 Task: Find connections with filter location Sartrouville with filter topic #Productivitywith filter profile language French with filter current company Bentley Systems with filter school Careers for banglore youth with filter industry Operations Consulting with filter service category Marketing with filter keywords title Conservation Volunteer
Action: Mouse moved to (296, 201)
Screenshot: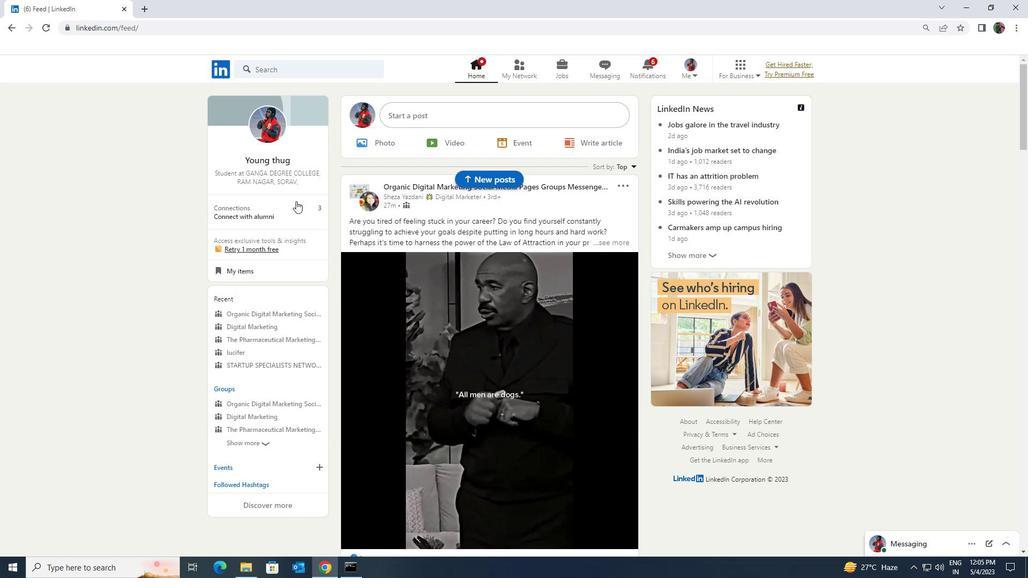 
Action: Mouse pressed left at (296, 201)
Screenshot: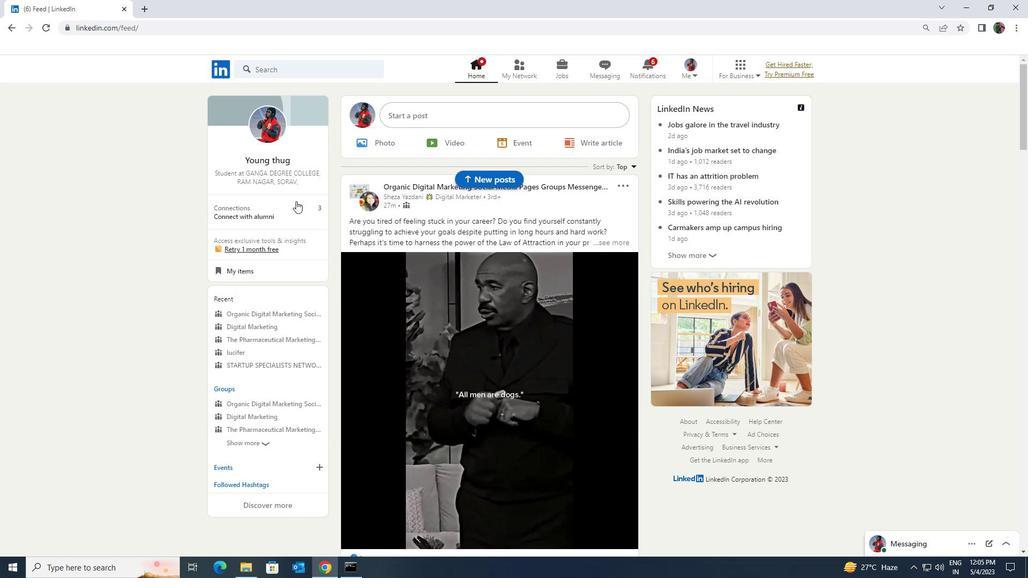 
Action: Mouse moved to (296, 131)
Screenshot: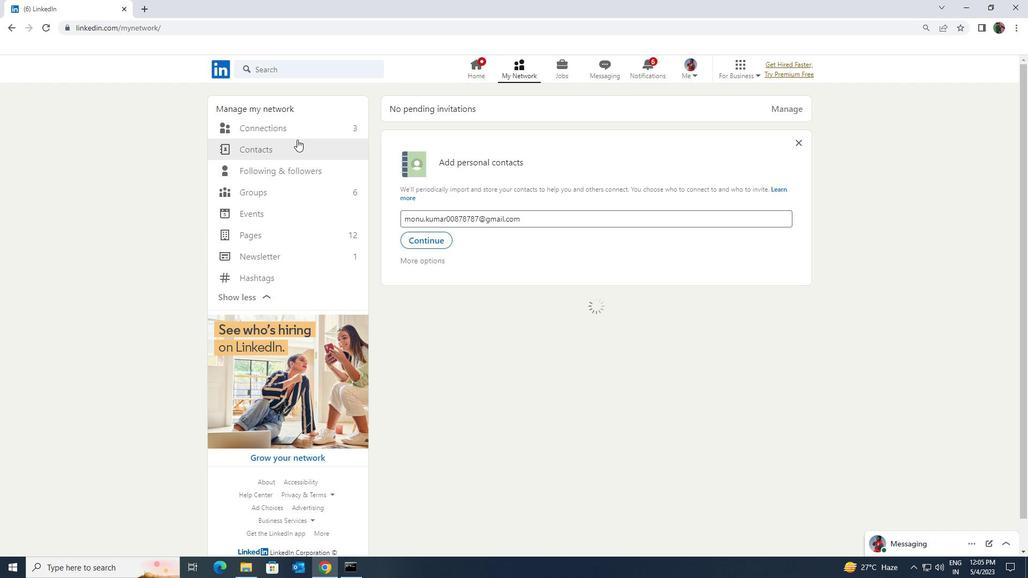 
Action: Mouse pressed left at (296, 131)
Screenshot: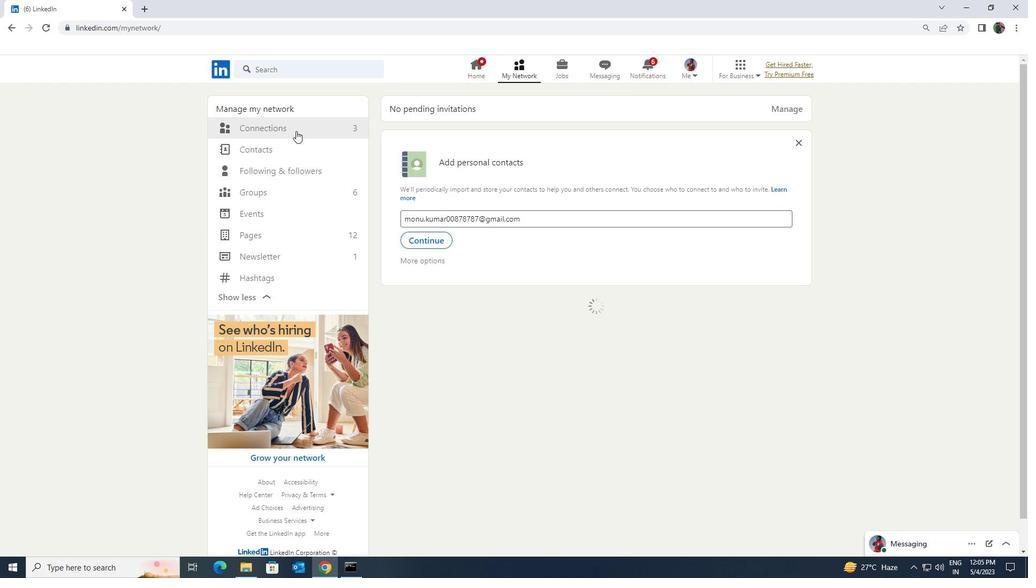 
Action: Mouse moved to (584, 131)
Screenshot: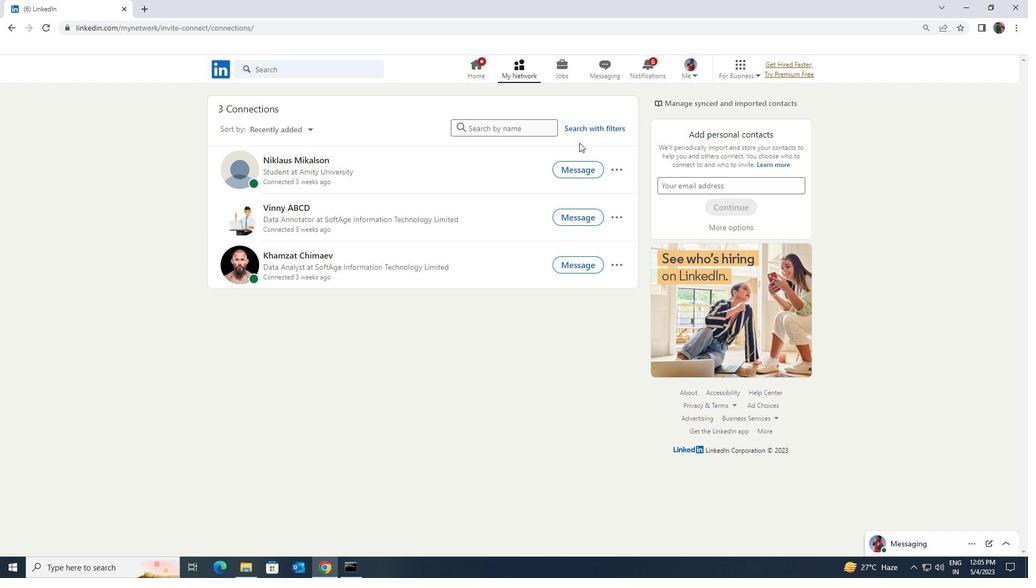 
Action: Mouse pressed left at (584, 131)
Screenshot: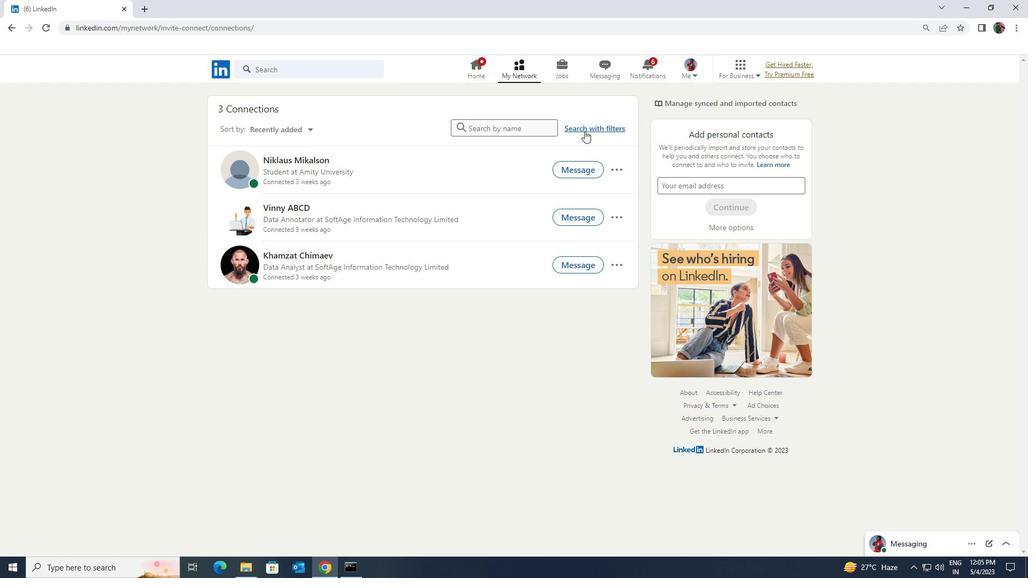 
Action: Mouse moved to (552, 100)
Screenshot: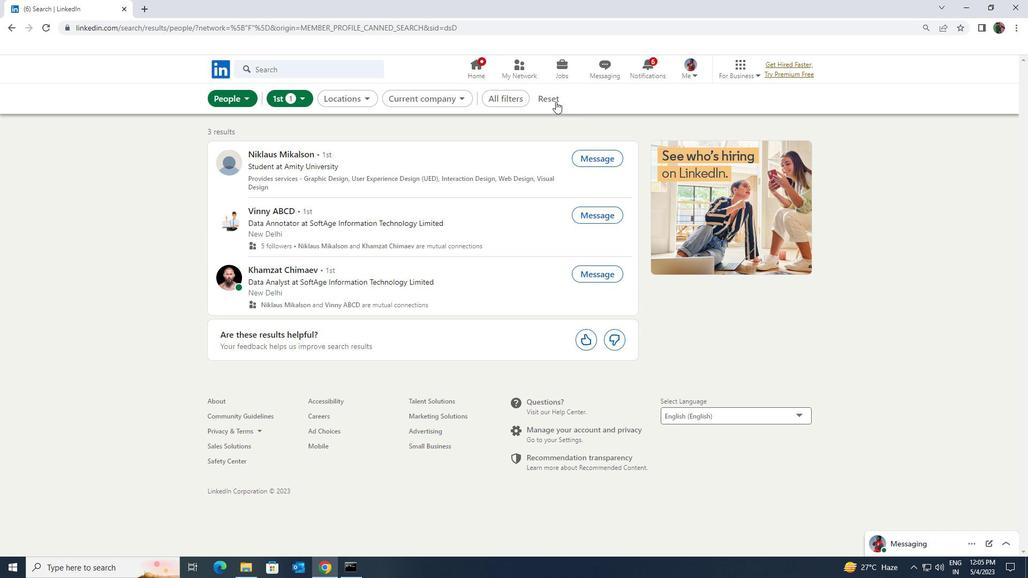 
Action: Mouse pressed left at (552, 100)
Screenshot: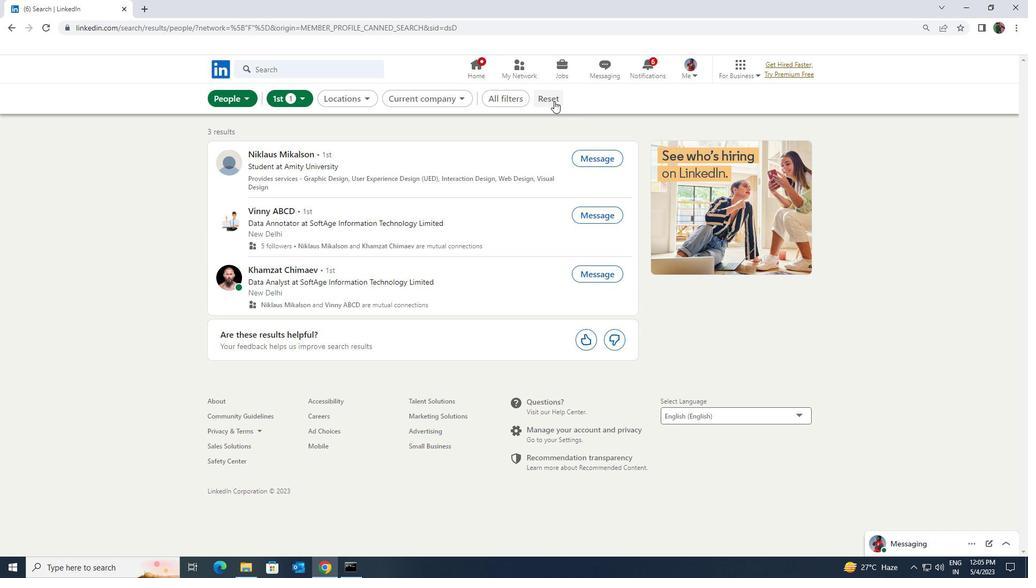 
Action: Mouse moved to (541, 99)
Screenshot: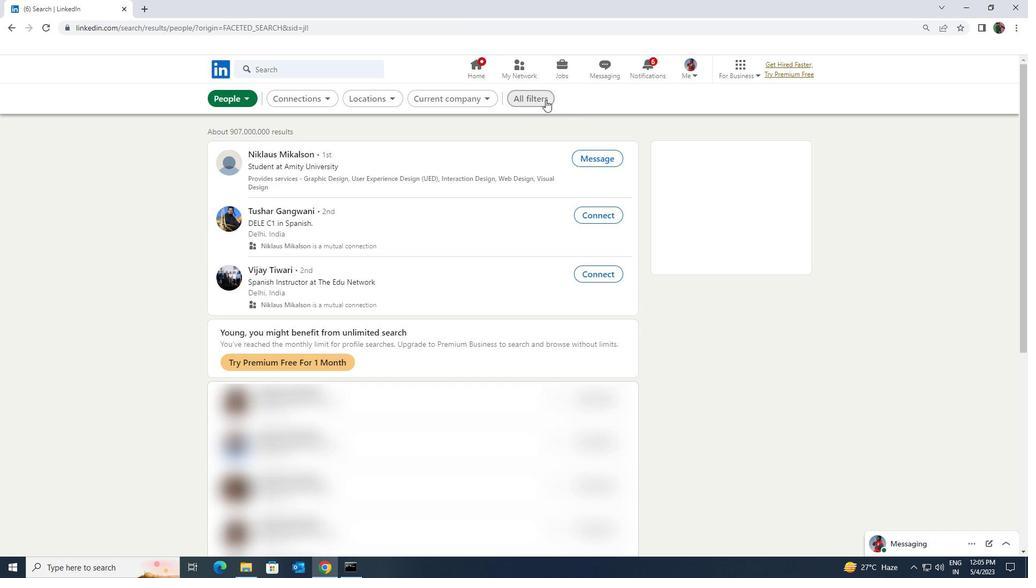 
Action: Mouse pressed left at (541, 99)
Screenshot: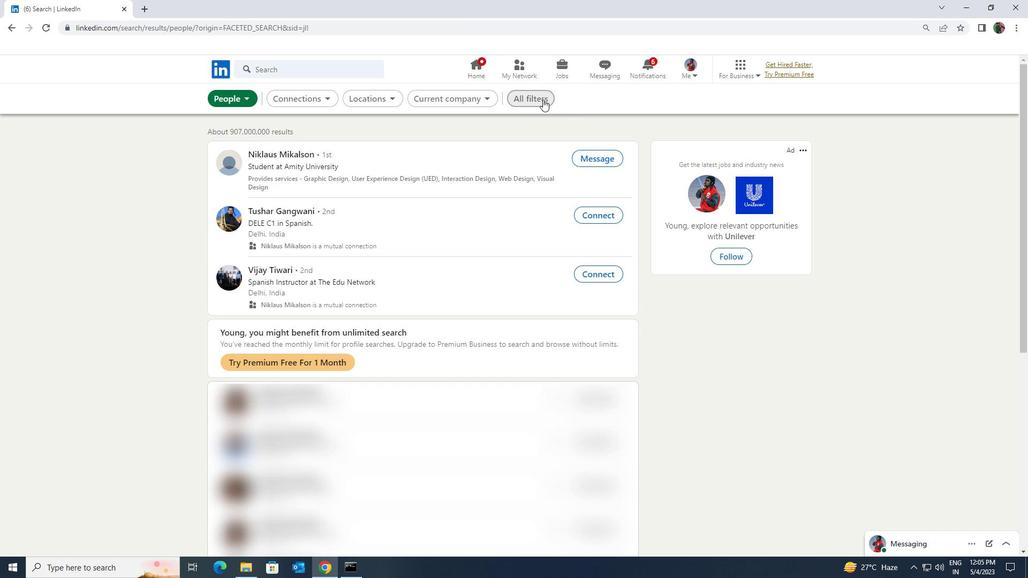 
Action: Mouse moved to (890, 423)
Screenshot: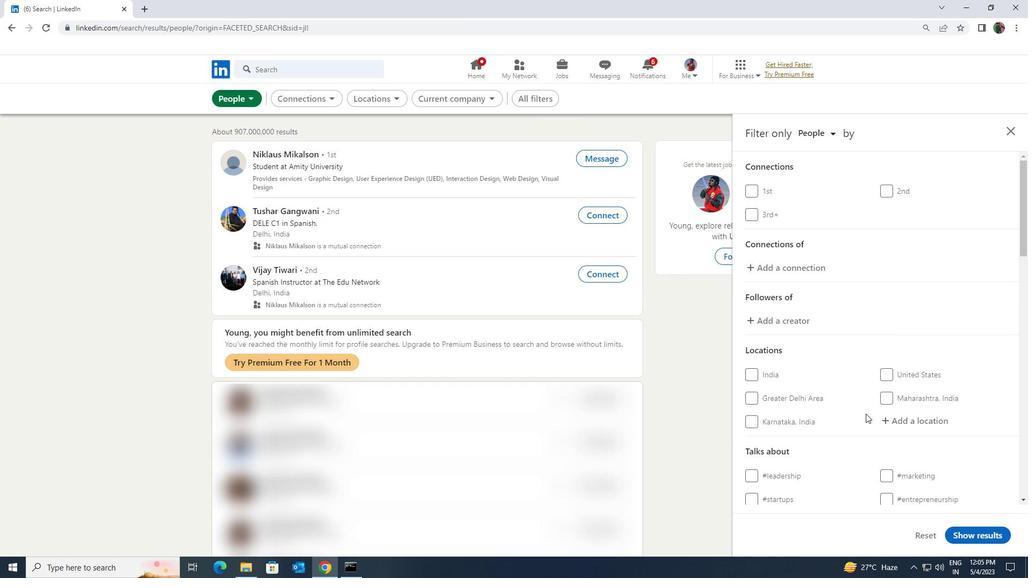 
Action: Mouse pressed left at (890, 423)
Screenshot: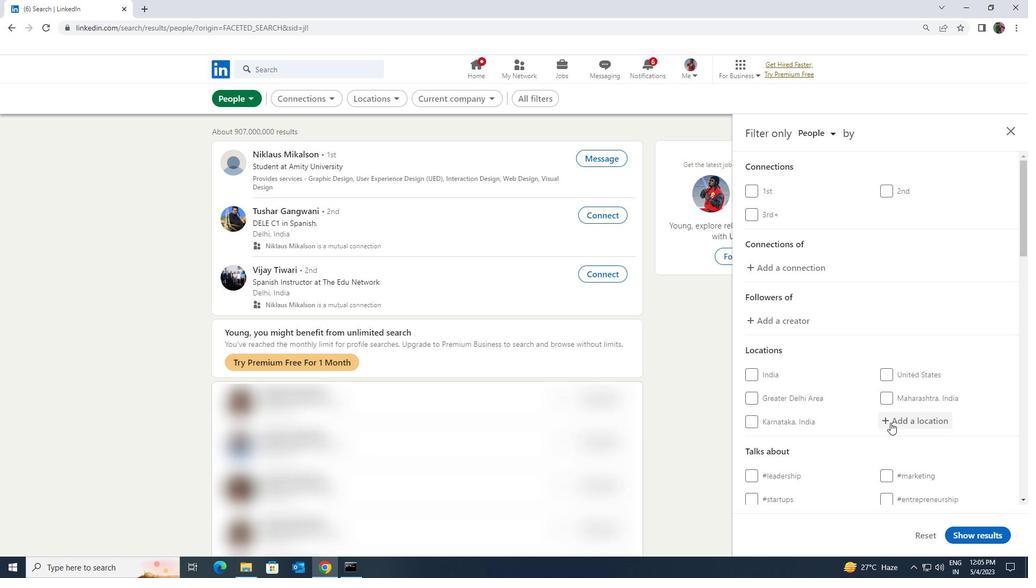 
Action: Key pressed <Key.shift>SARTO<Key.backspace>
Screenshot: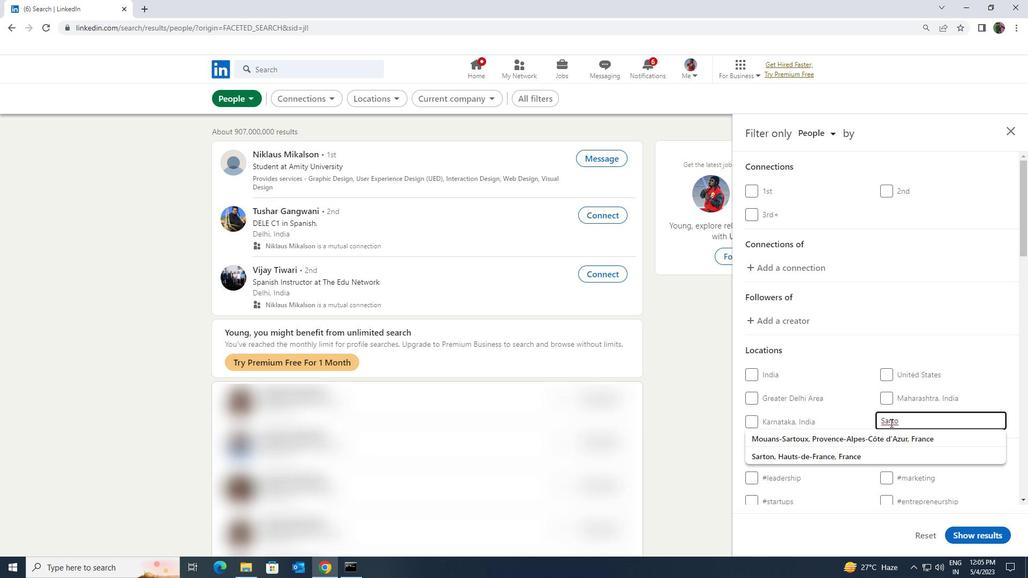 
Action: Mouse moved to (867, 437)
Screenshot: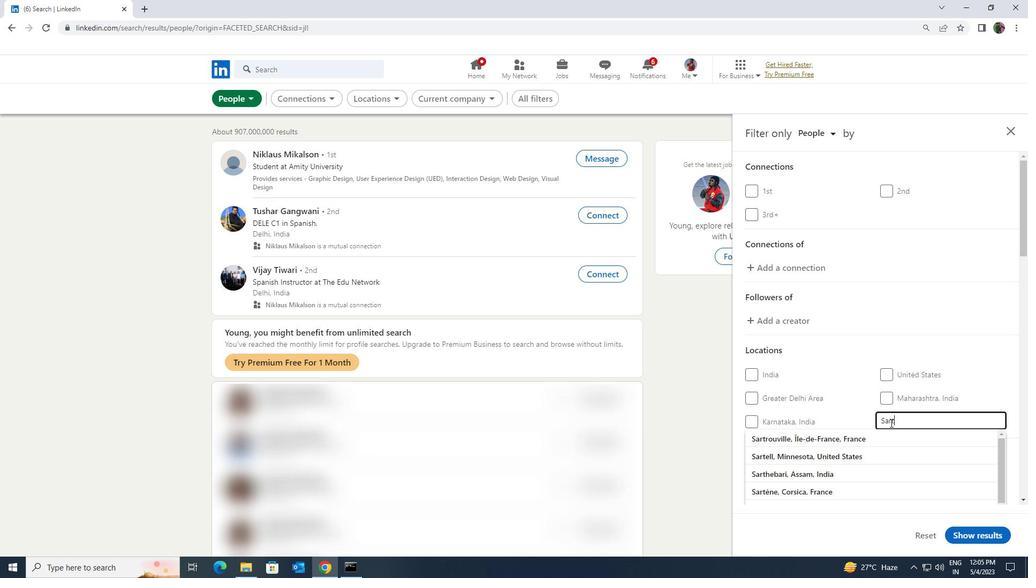
Action: Mouse pressed left at (867, 437)
Screenshot: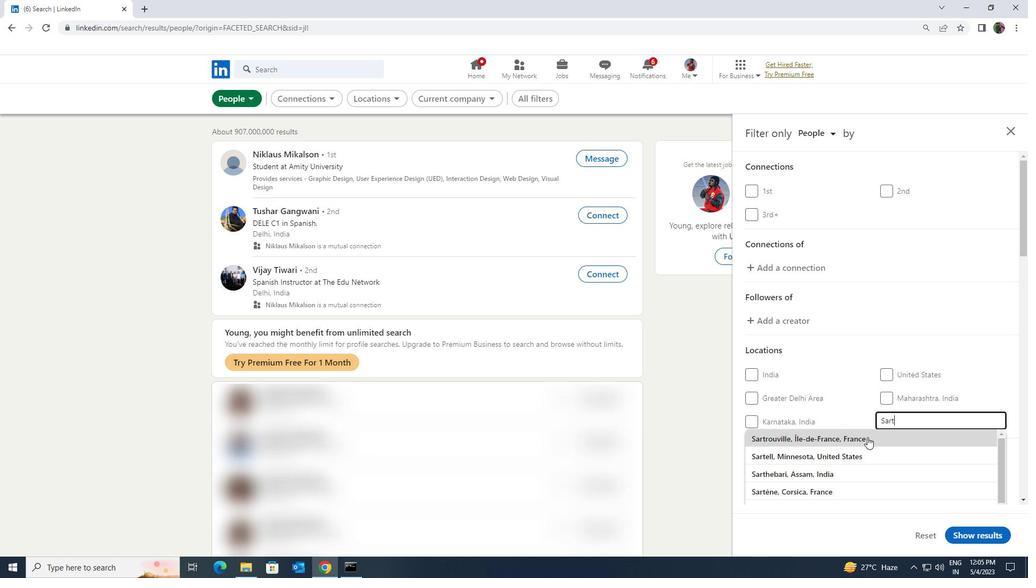 
Action: Mouse scrolled (867, 436) with delta (0, 0)
Screenshot: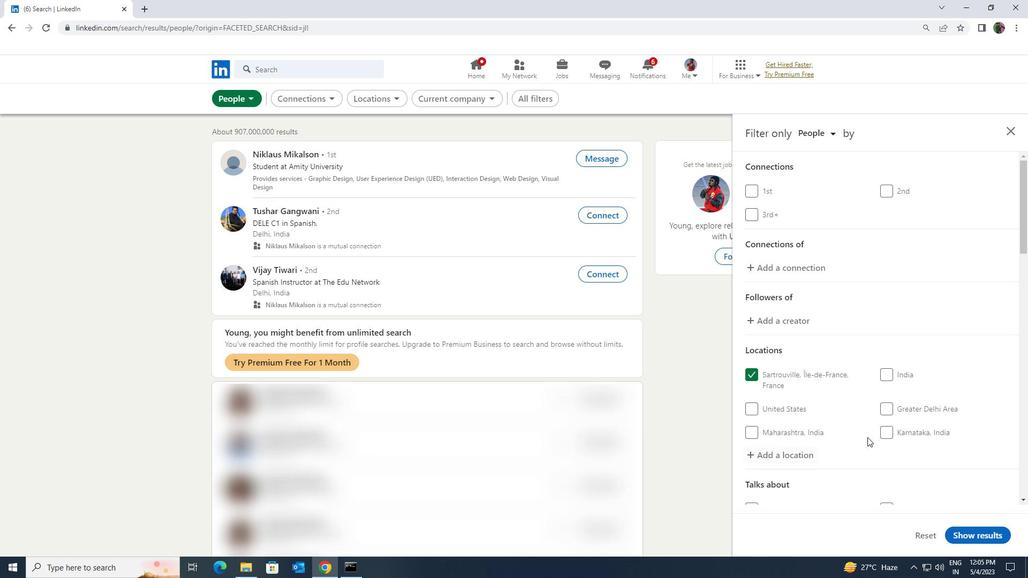 
Action: Mouse scrolled (867, 436) with delta (0, 0)
Screenshot: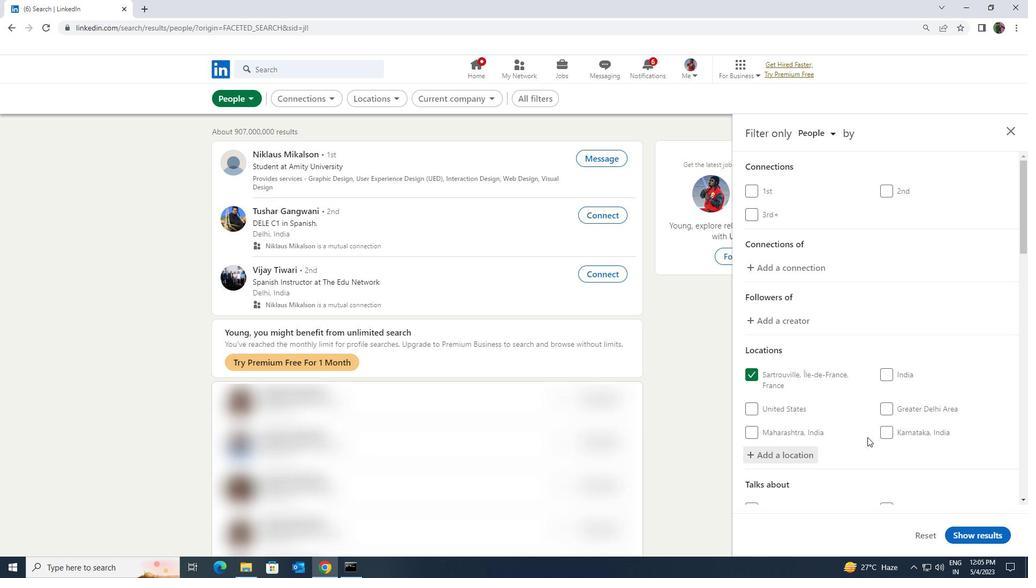 
Action: Mouse scrolled (867, 436) with delta (0, 0)
Screenshot: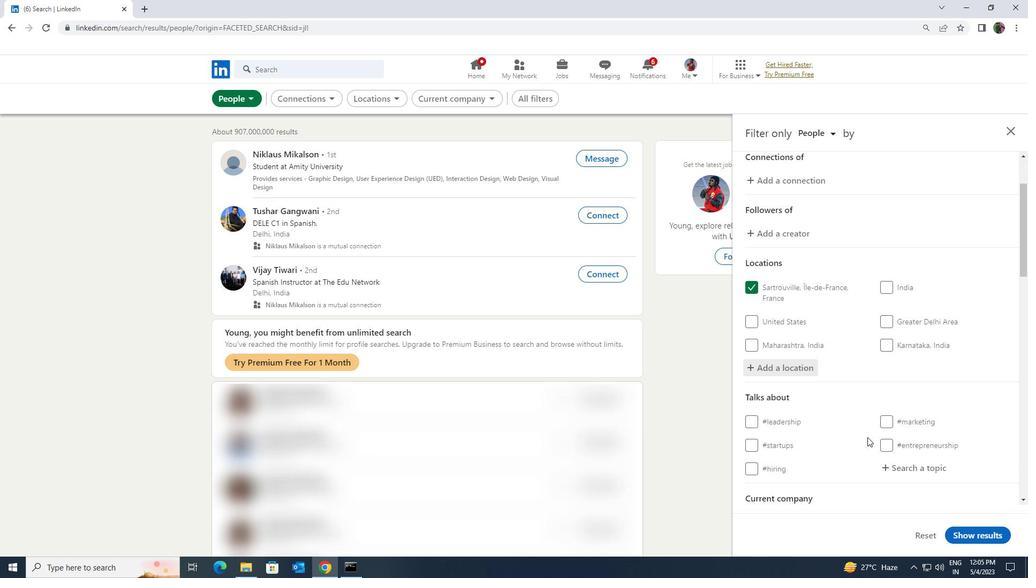 
Action: Mouse moved to (906, 395)
Screenshot: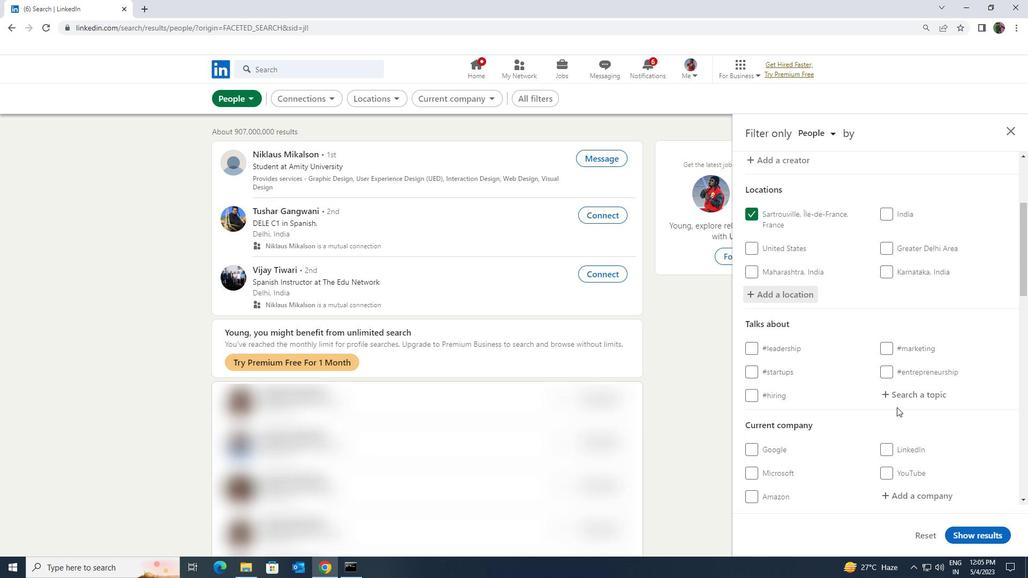 
Action: Mouse pressed left at (906, 395)
Screenshot: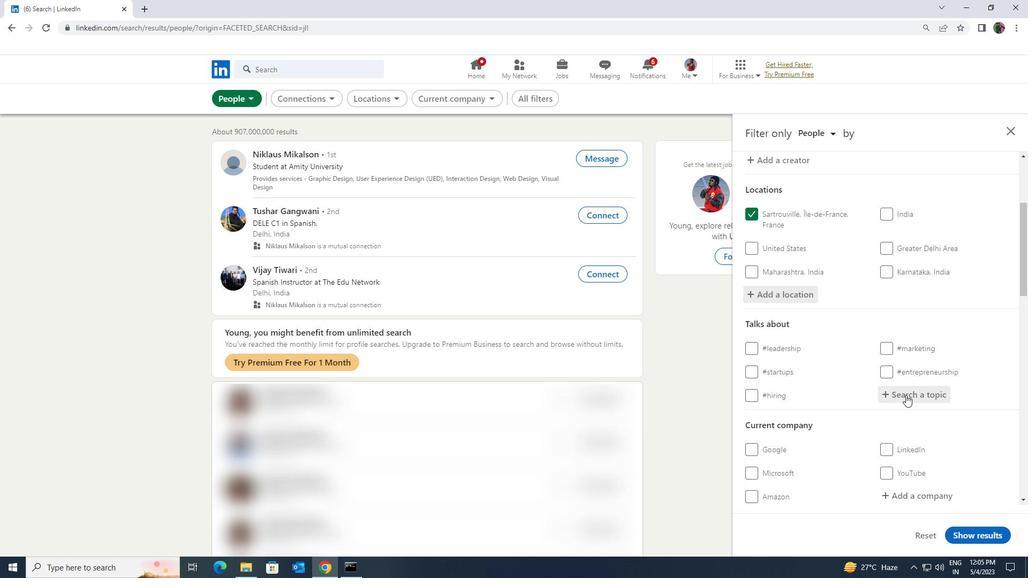
Action: Key pressed <Key.shift>PRODUCTIVITY
Screenshot: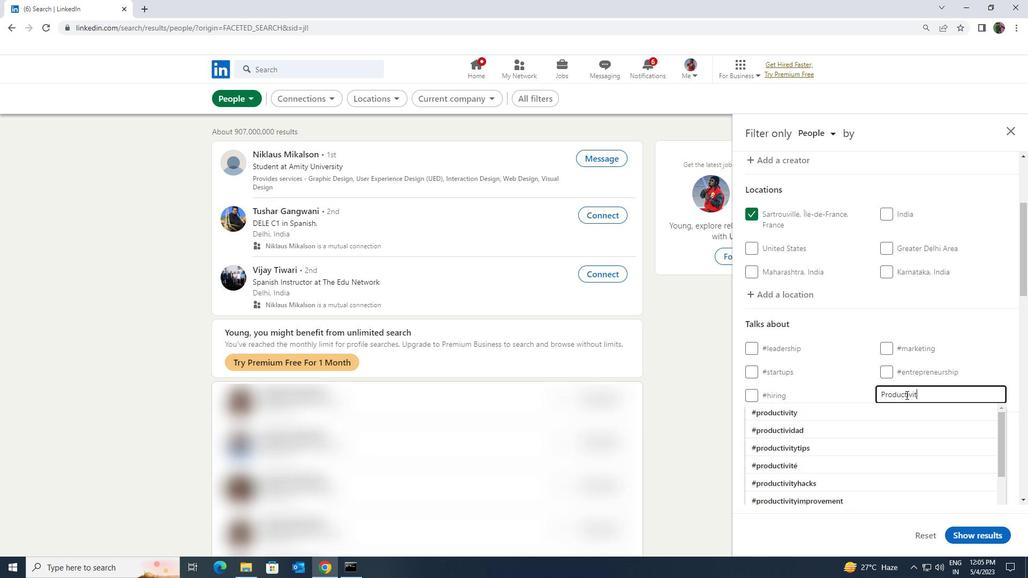 
Action: Mouse moved to (900, 412)
Screenshot: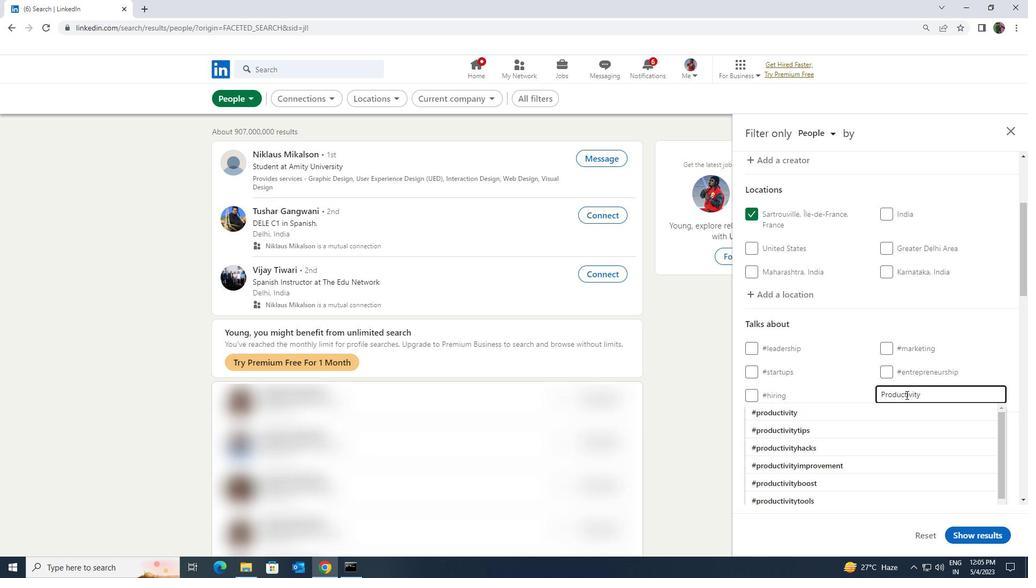 
Action: Mouse pressed left at (900, 412)
Screenshot: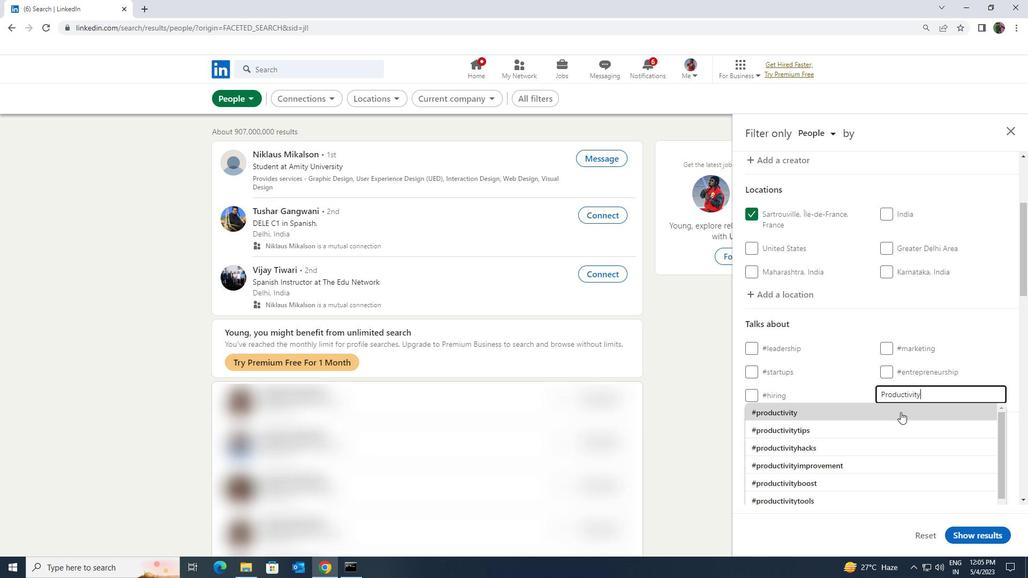 
Action: Mouse scrolled (900, 411) with delta (0, 0)
Screenshot: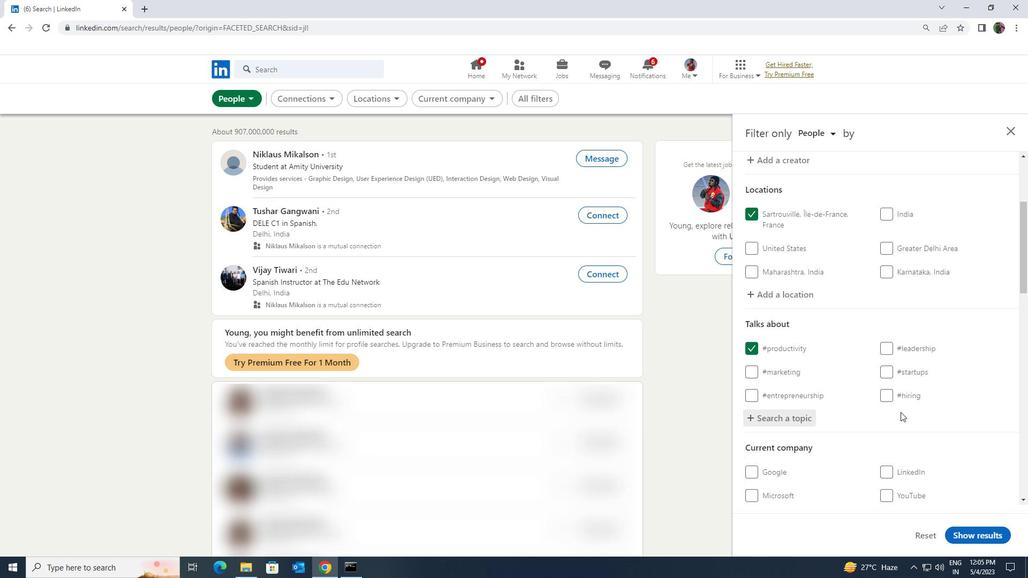 
Action: Mouse scrolled (900, 411) with delta (0, 0)
Screenshot: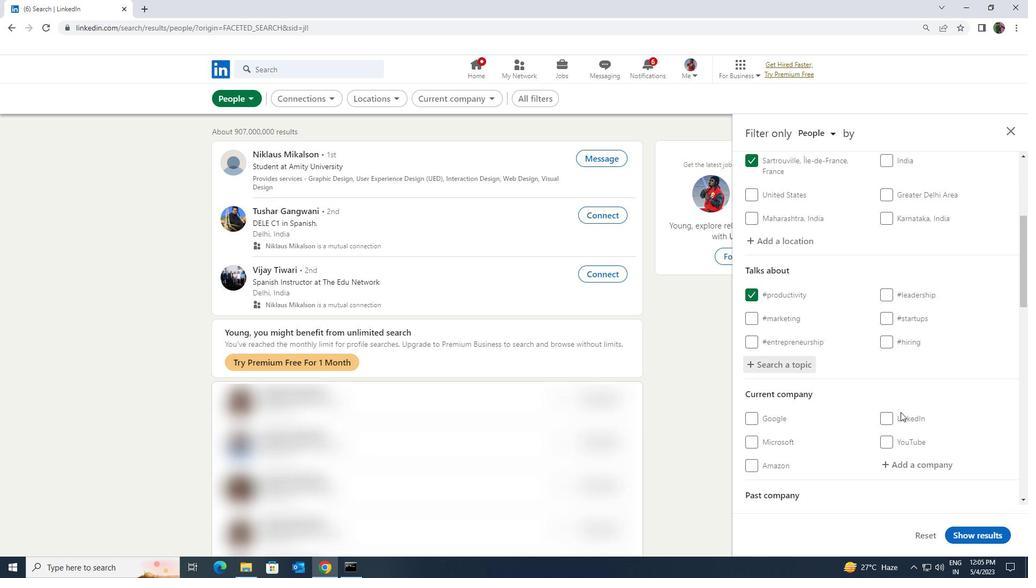 
Action: Mouse scrolled (900, 411) with delta (0, 0)
Screenshot: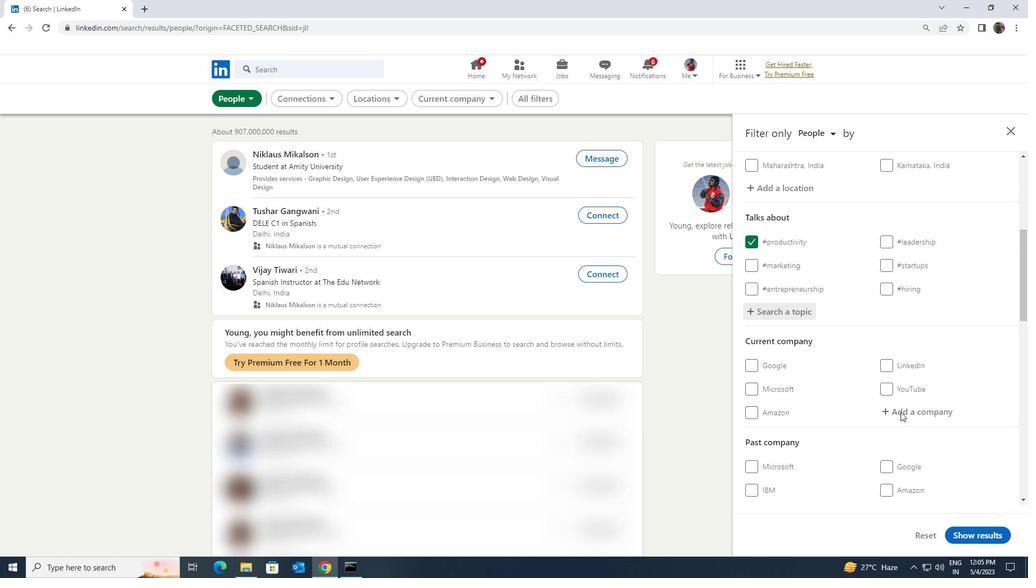 
Action: Mouse scrolled (900, 411) with delta (0, 0)
Screenshot: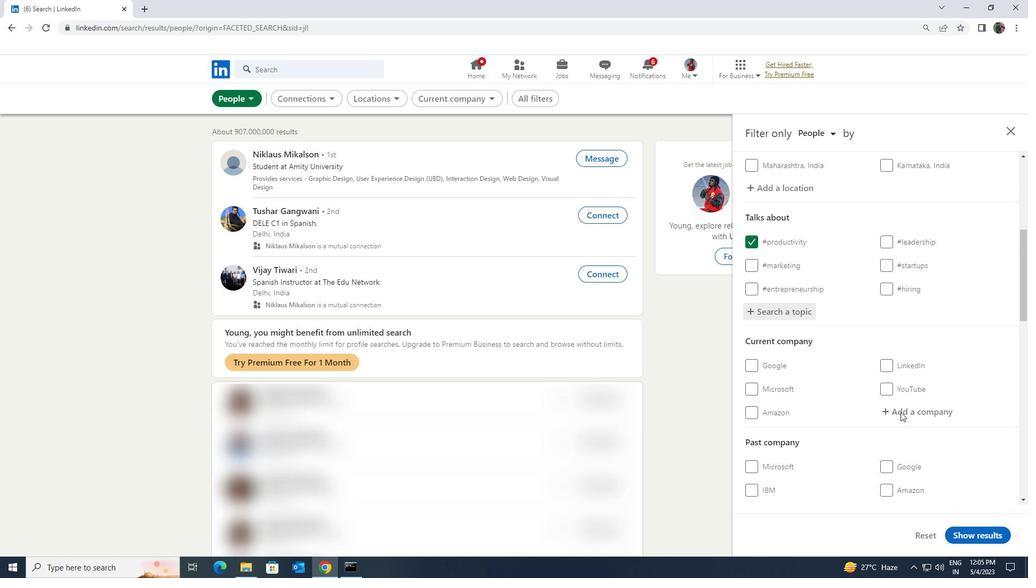 
Action: Mouse scrolled (900, 411) with delta (0, 0)
Screenshot: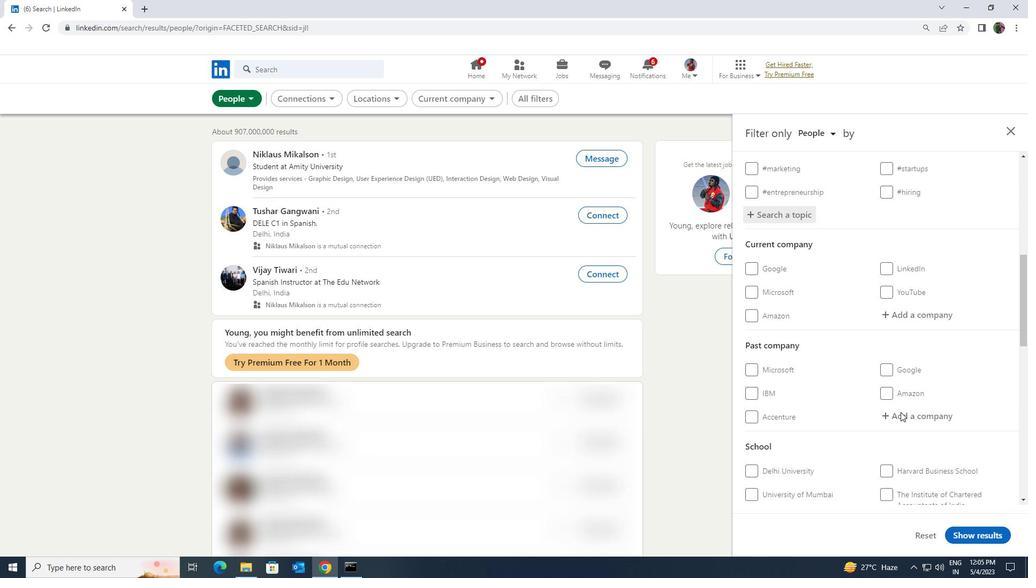 
Action: Mouse scrolled (900, 411) with delta (0, 0)
Screenshot: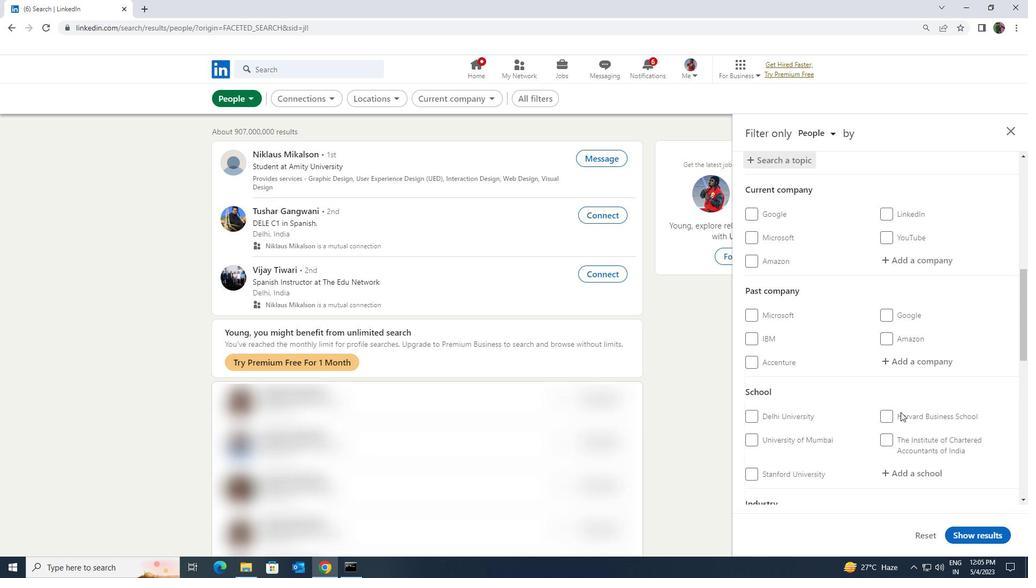 
Action: Mouse scrolled (900, 411) with delta (0, 0)
Screenshot: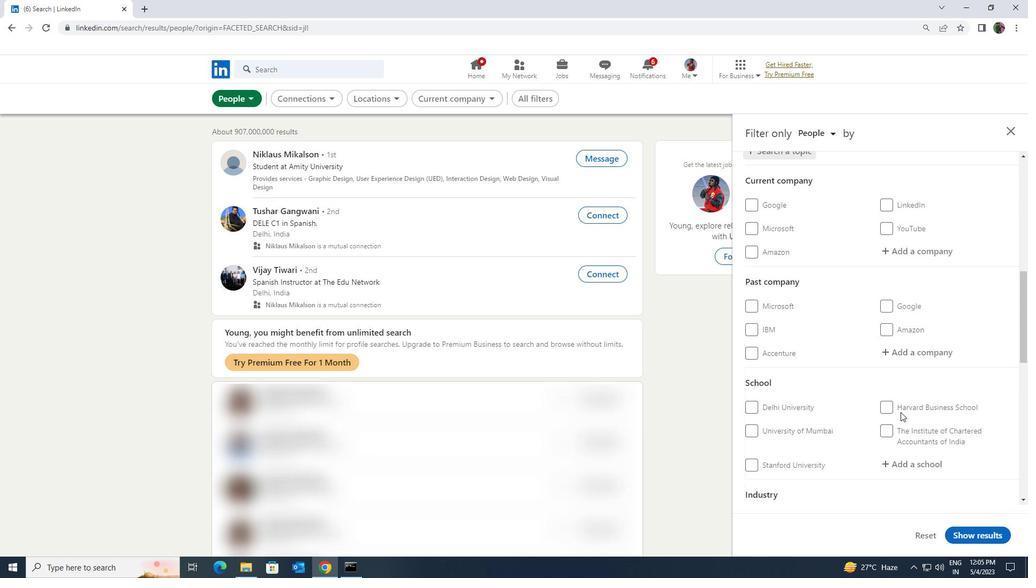 
Action: Mouse scrolled (900, 411) with delta (0, 0)
Screenshot: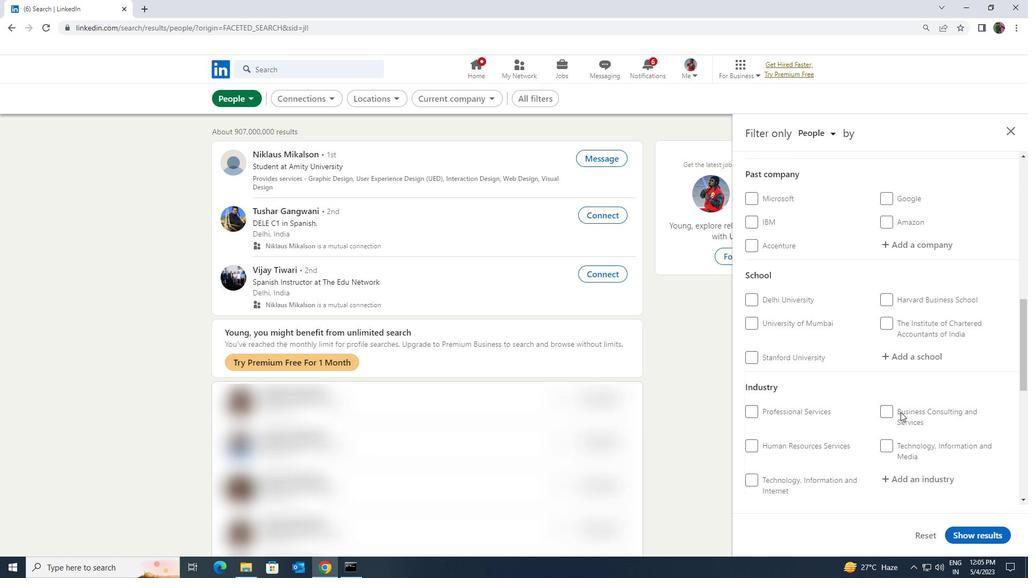 
Action: Mouse moved to (888, 489)
Screenshot: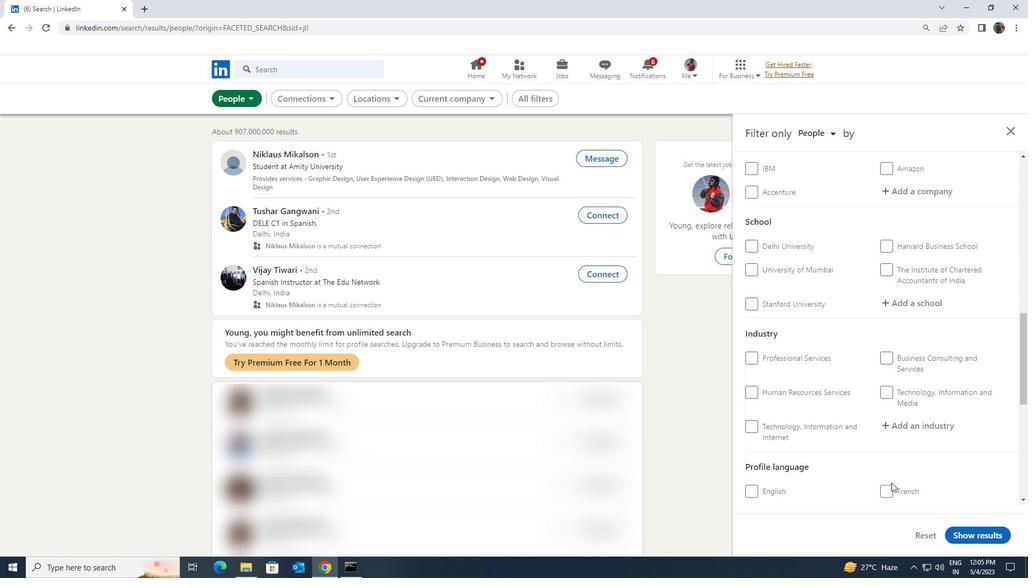 
Action: Mouse pressed left at (888, 489)
Screenshot: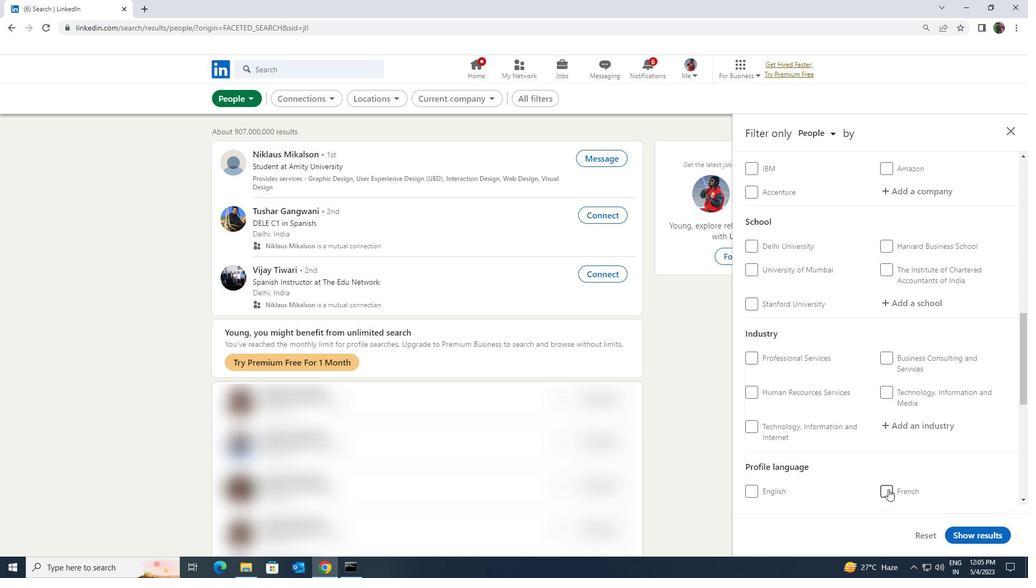 
Action: Mouse scrolled (888, 490) with delta (0, 0)
Screenshot: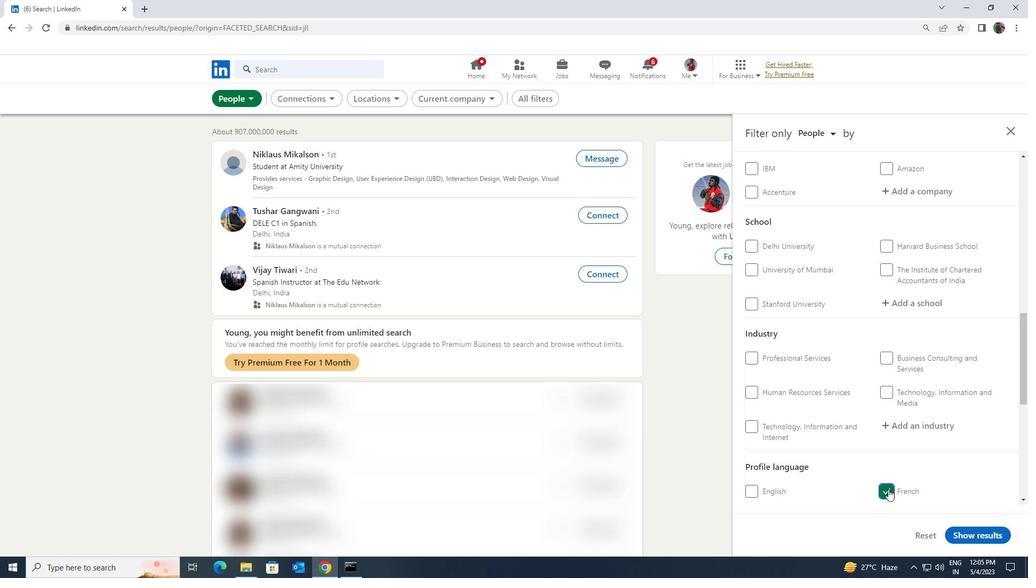 
Action: Mouse scrolled (888, 490) with delta (0, 0)
Screenshot: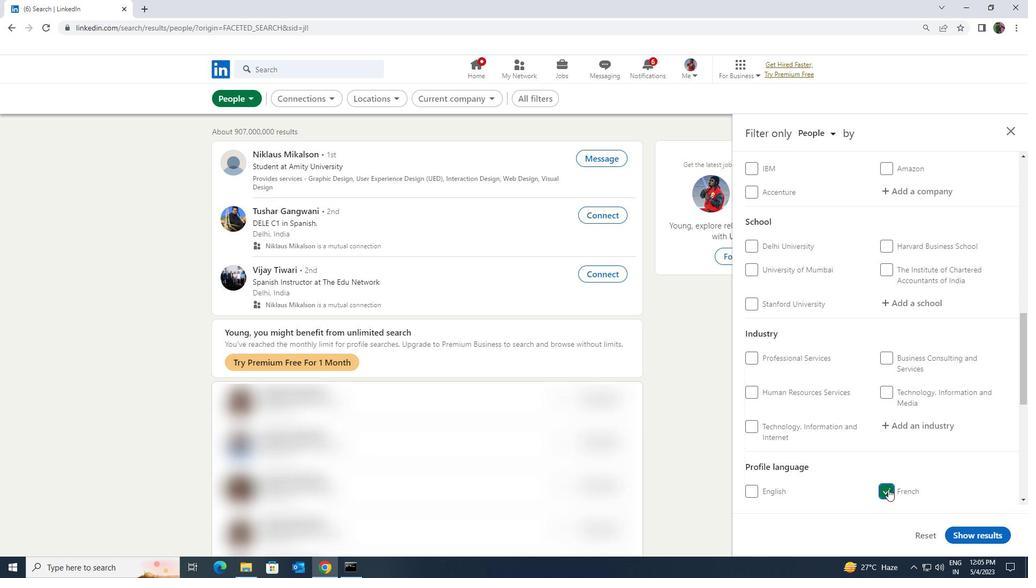 
Action: Mouse moved to (888, 489)
Screenshot: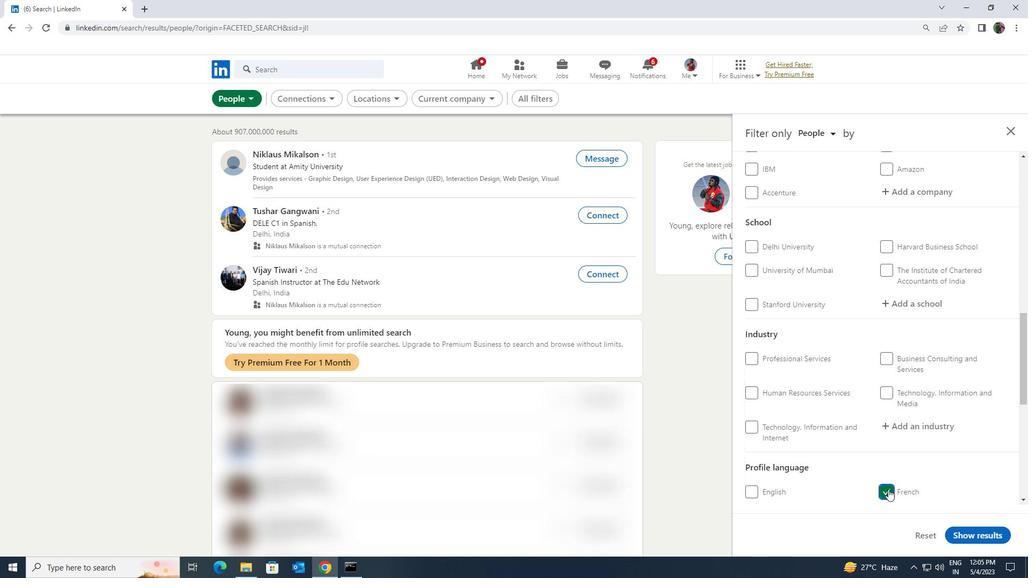 
Action: Mouse scrolled (888, 490) with delta (0, 0)
Screenshot: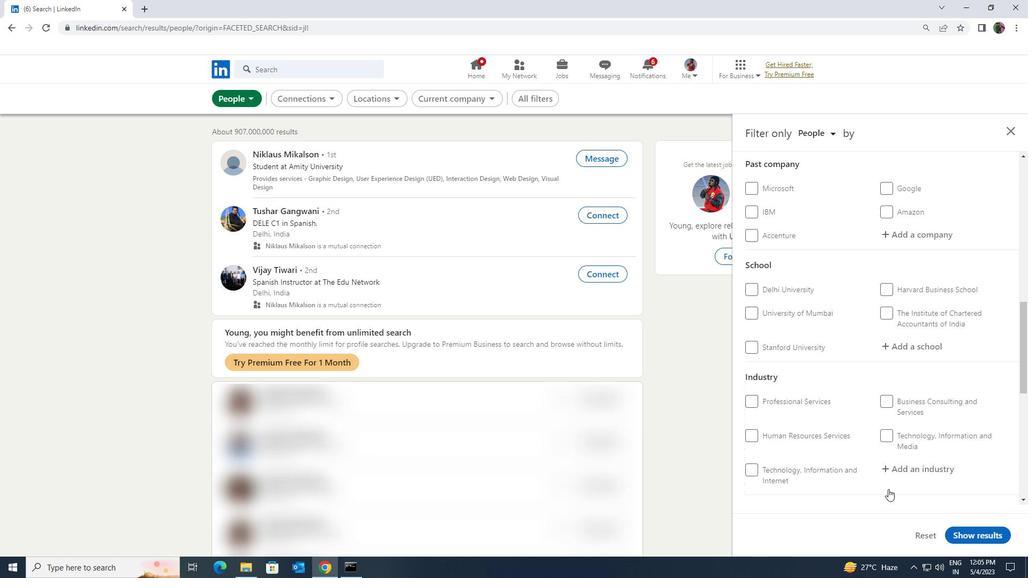 
Action: Mouse scrolled (888, 490) with delta (0, 0)
Screenshot: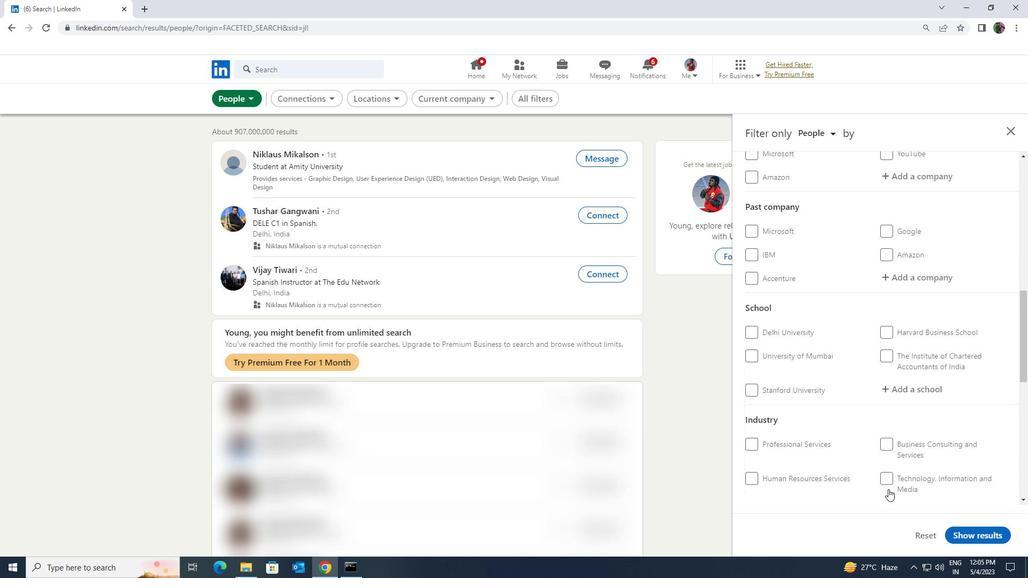 
Action: Mouse scrolled (888, 490) with delta (0, 0)
Screenshot: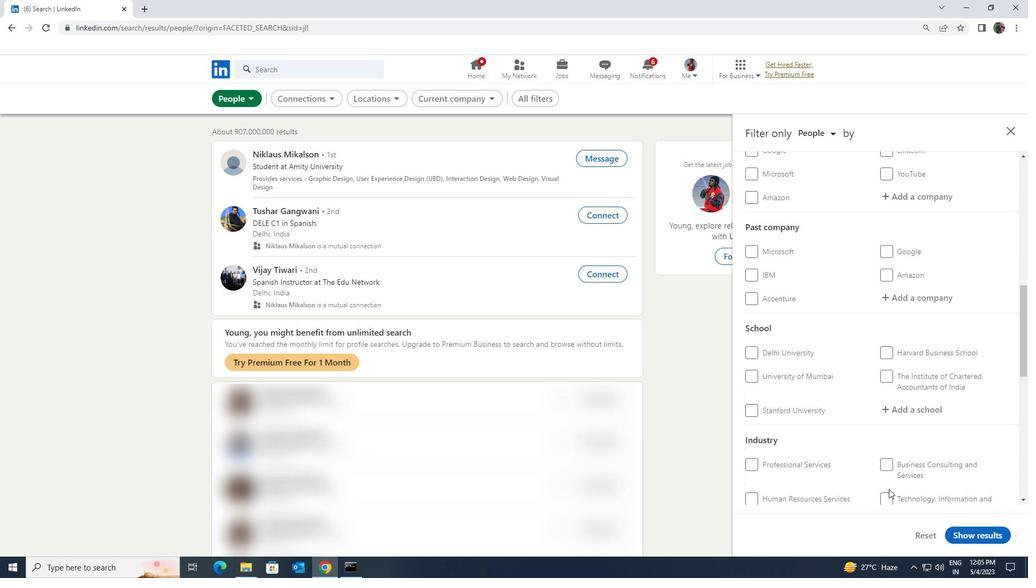 
Action: Mouse scrolled (888, 490) with delta (0, 0)
Screenshot: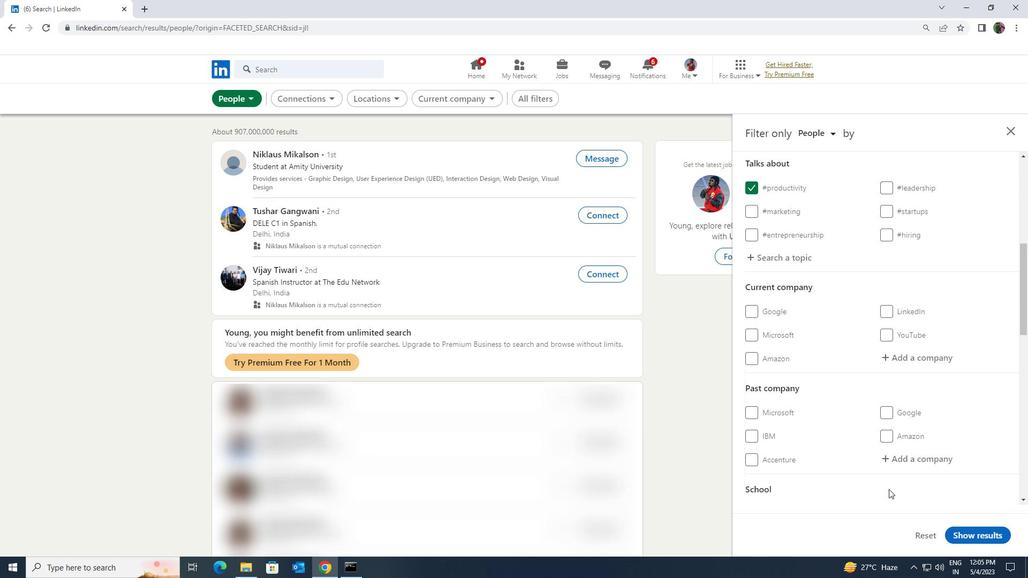
Action: Mouse moved to (903, 404)
Screenshot: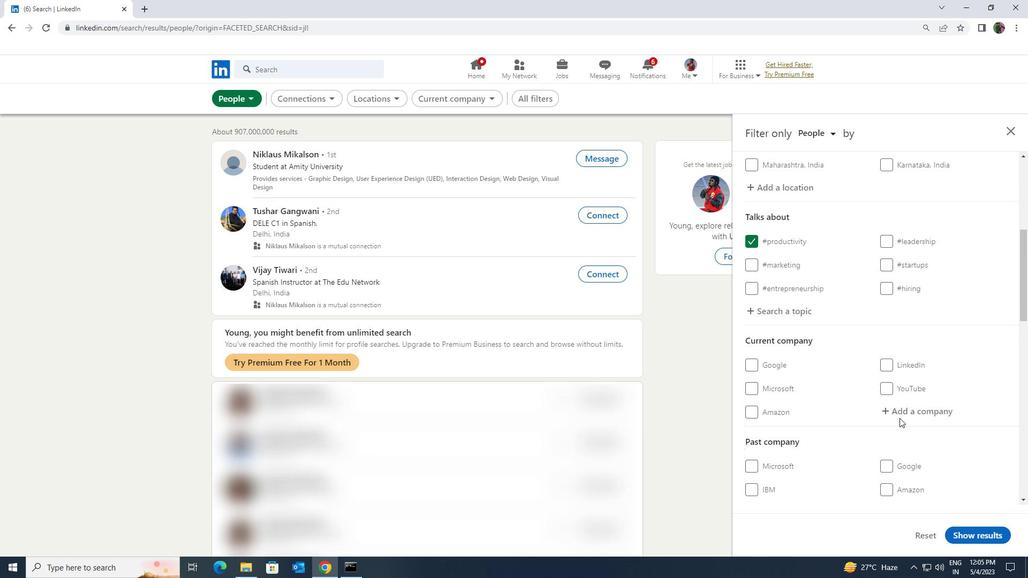 
Action: Mouse pressed left at (903, 404)
Screenshot: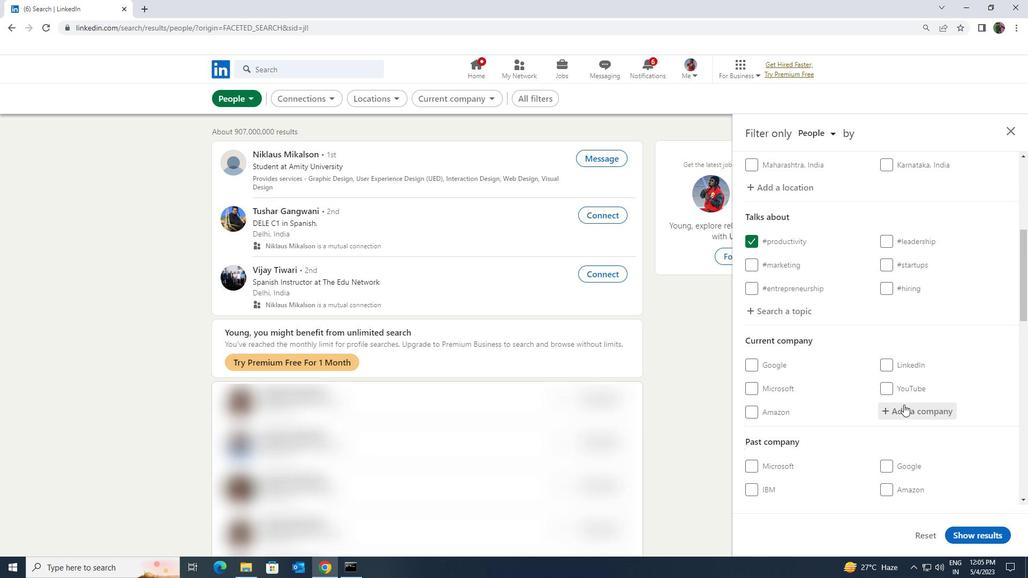 
Action: Key pressed <Key.shift>BENTE<Key.backspace>L
Screenshot: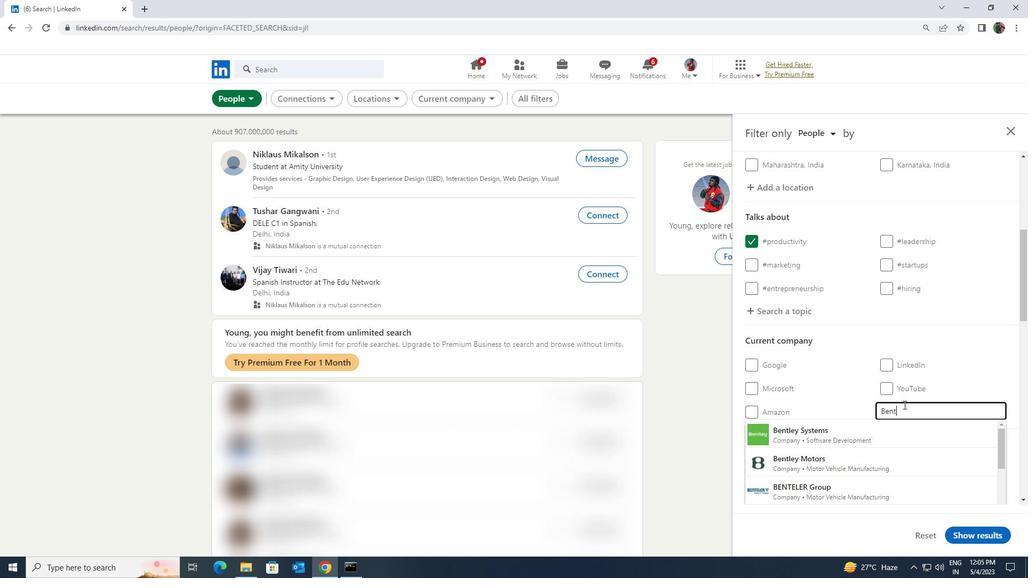 
Action: Mouse moved to (899, 431)
Screenshot: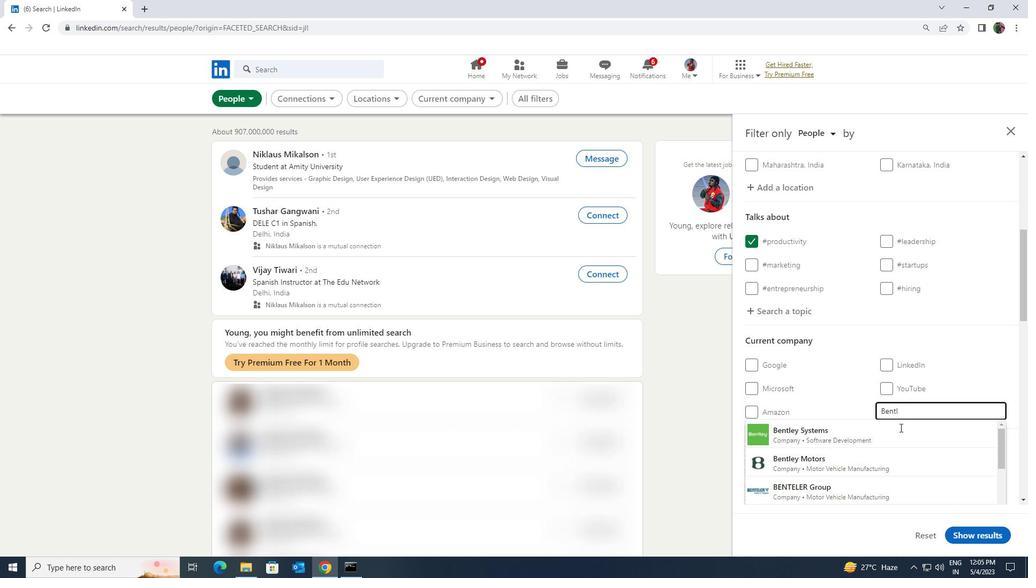 
Action: Mouse pressed left at (899, 431)
Screenshot: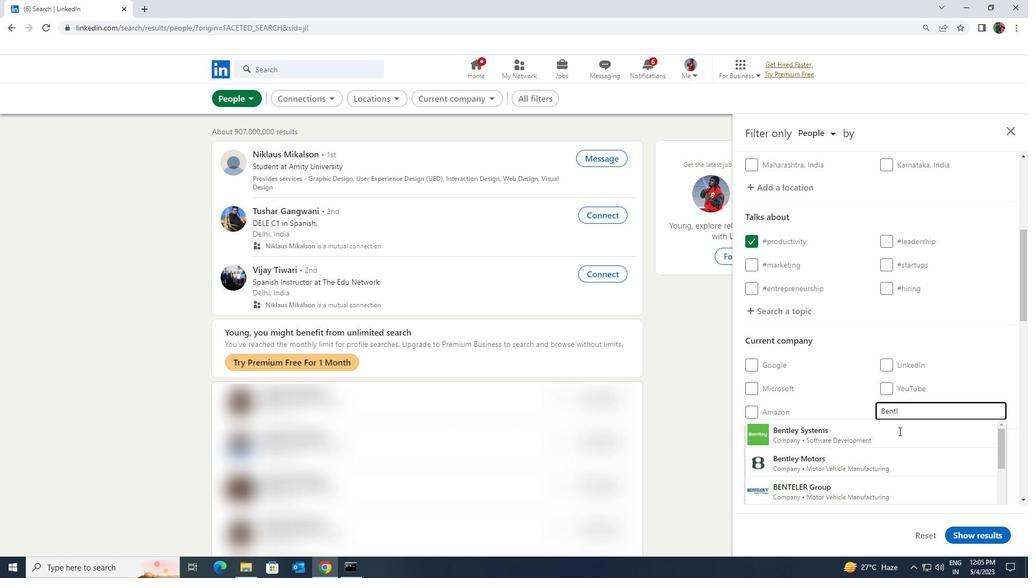 
Action: Mouse moved to (892, 440)
Screenshot: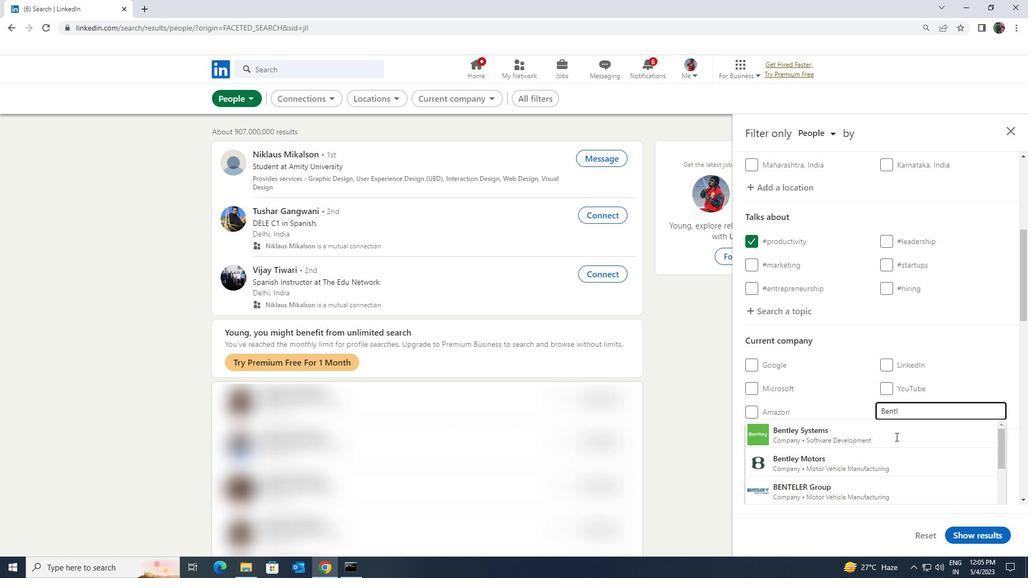 
Action: Mouse pressed left at (892, 440)
Screenshot: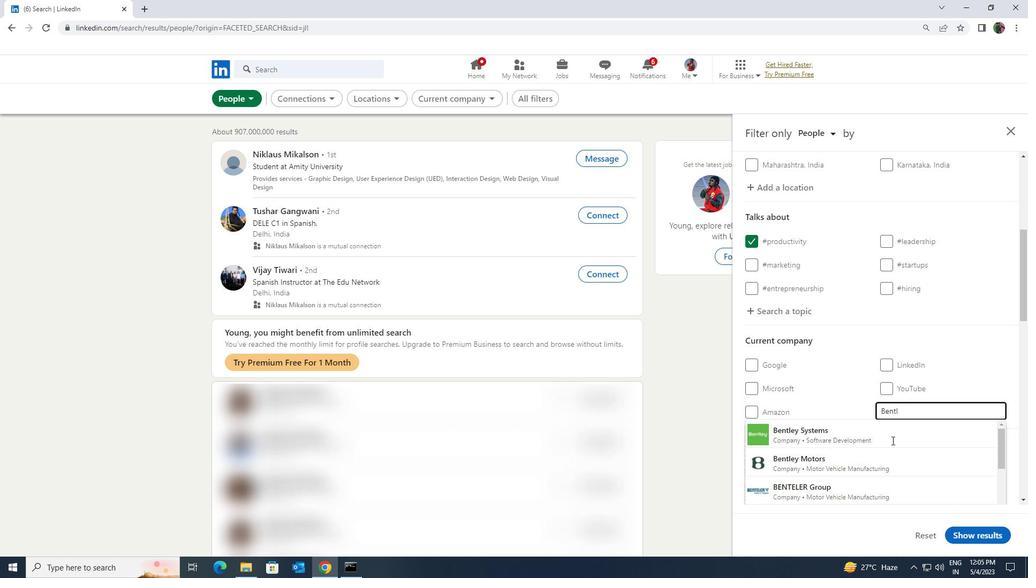 
Action: Mouse scrolled (892, 440) with delta (0, 0)
Screenshot: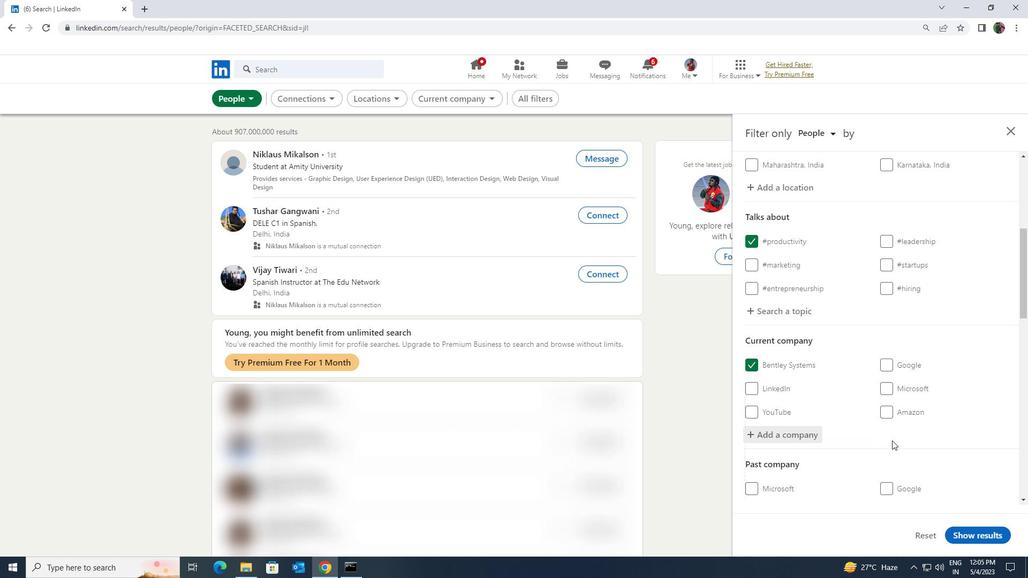 
Action: Mouse scrolled (892, 440) with delta (0, 0)
Screenshot: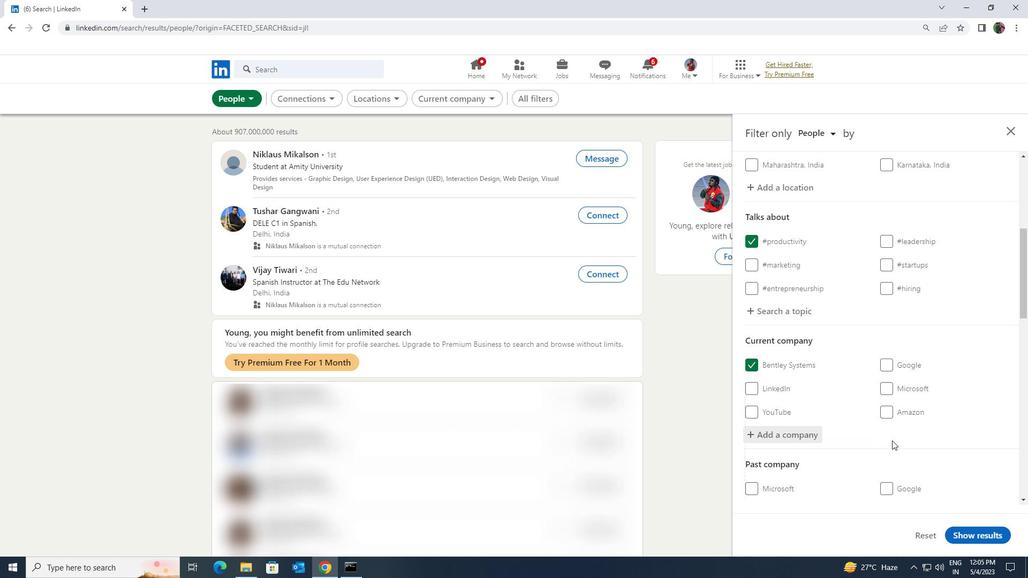 
Action: Mouse scrolled (892, 440) with delta (0, 0)
Screenshot: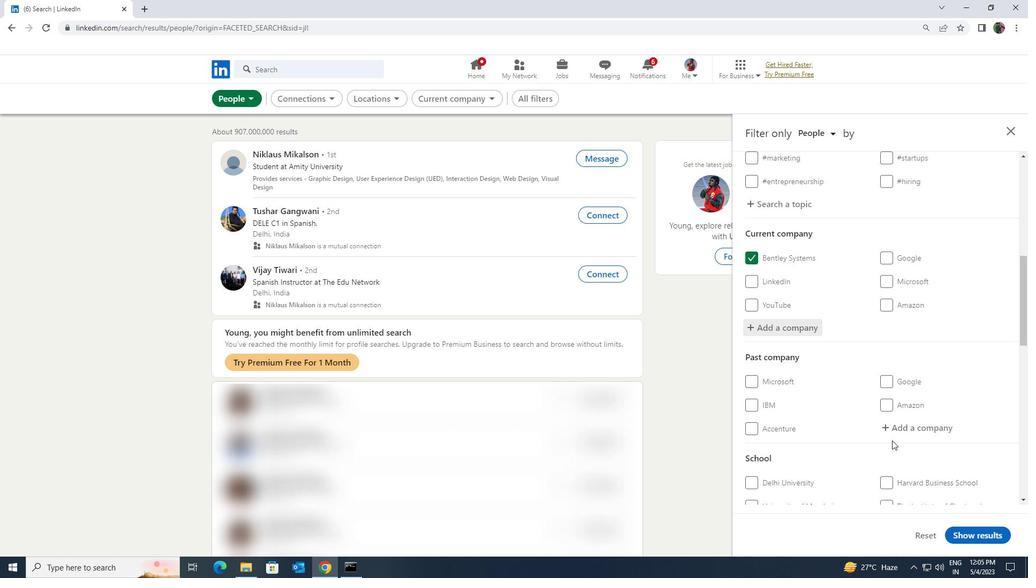 
Action: Mouse scrolled (892, 440) with delta (0, 0)
Screenshot: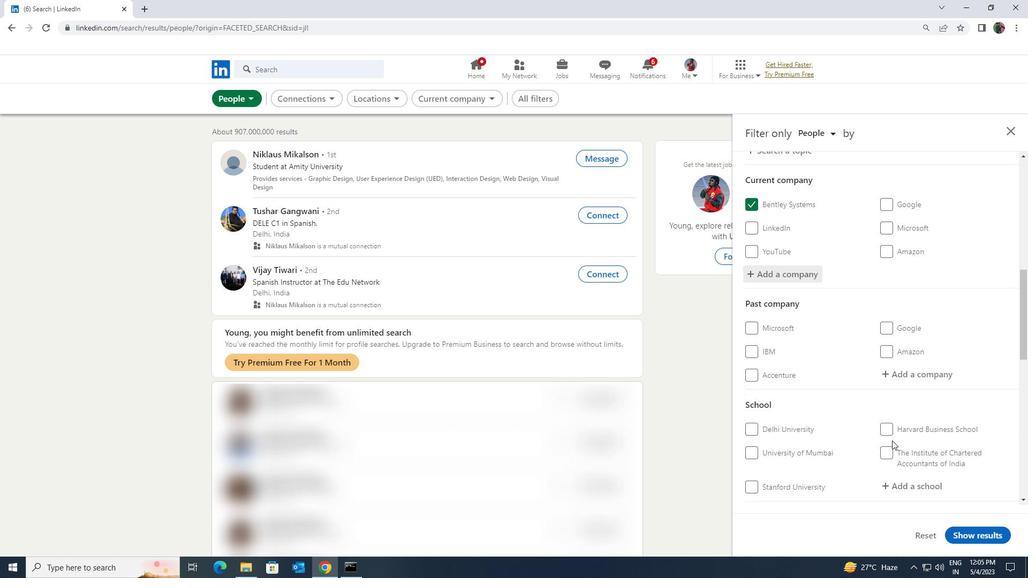 
Action: Mouse moved to (892, 434)
Screenshot: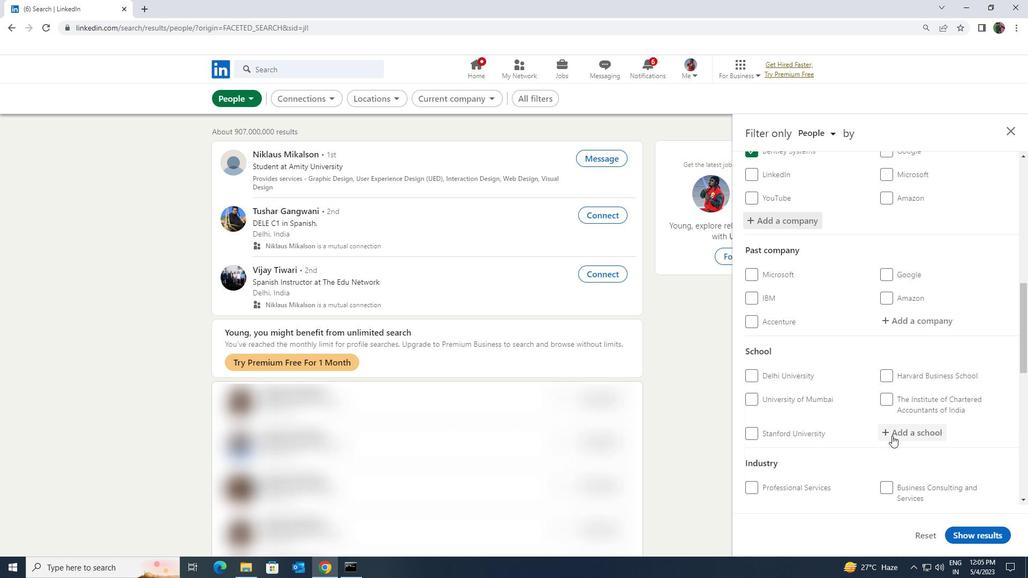 
Action: Mouse pressed left at (892, 434)
Screenshot: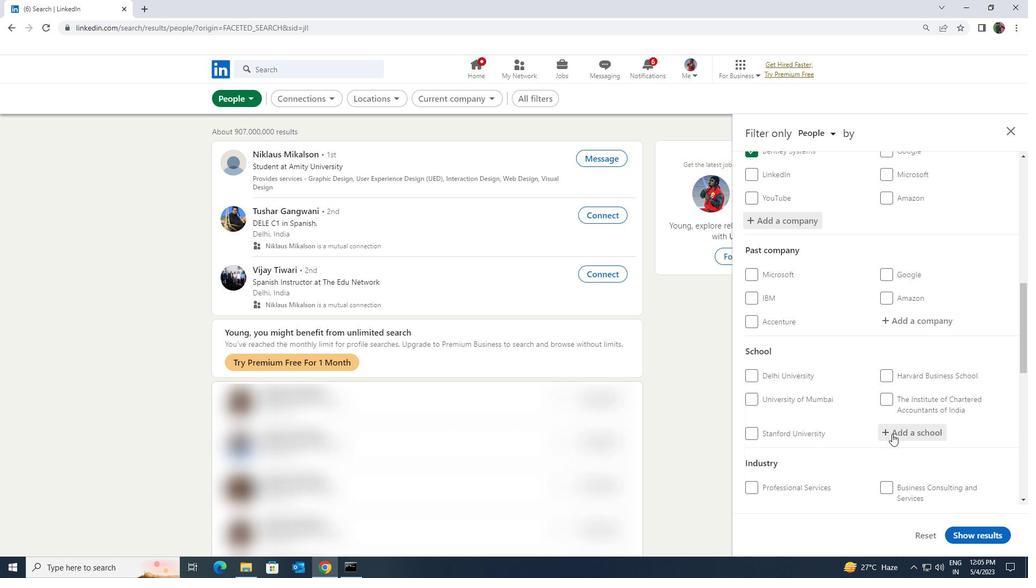 
Action: Key pressed <Key.shift><Key.shift><Key.shift>CAREERS<Key.space><Key.shift>FOR<Key.space><Key.shift><Key.shift><Key.shift><Key.shift><Key.shift><Key.shift><Key.shift><Key.shift><Key.shift><Key.shift><Key.shift><Key.shift><Key.shift><Key.shift>BANGLORE<Key.space><Key.shift>YOUTH
Screenshot: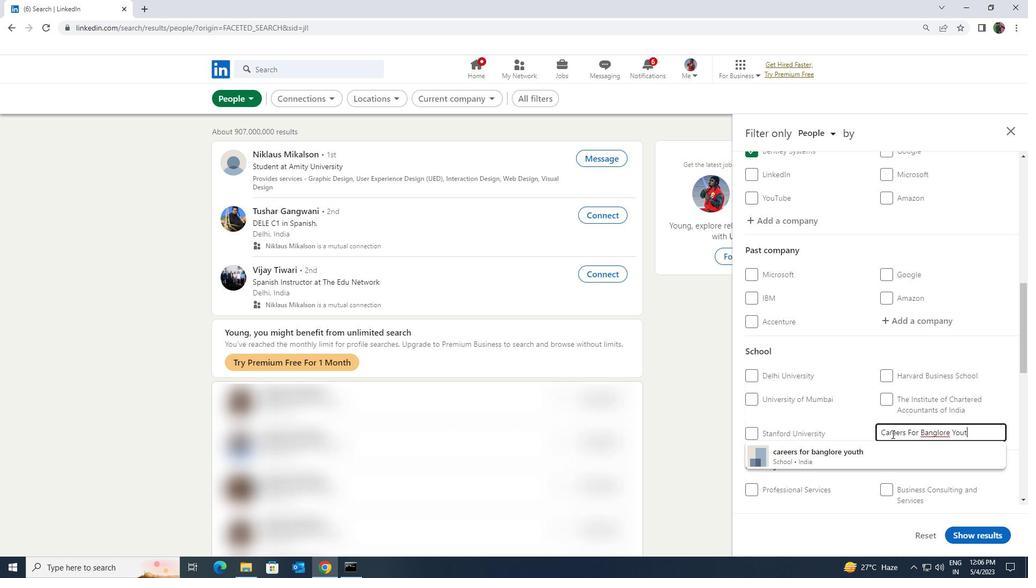 
Action: Mouse moved to (891, 446)
Screenshot: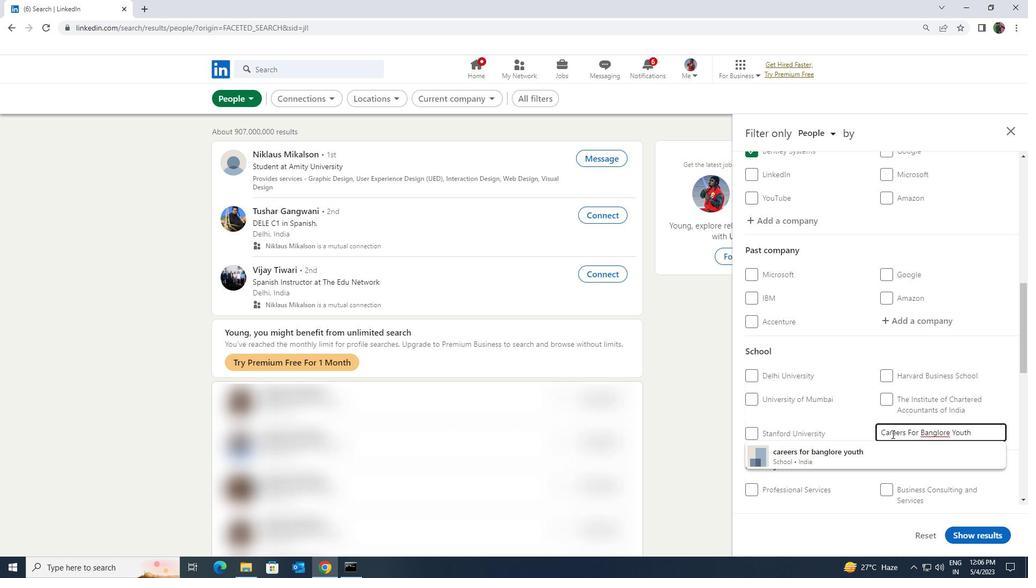 
Action: Mouse pressed left at (891, 446)
Screenshot: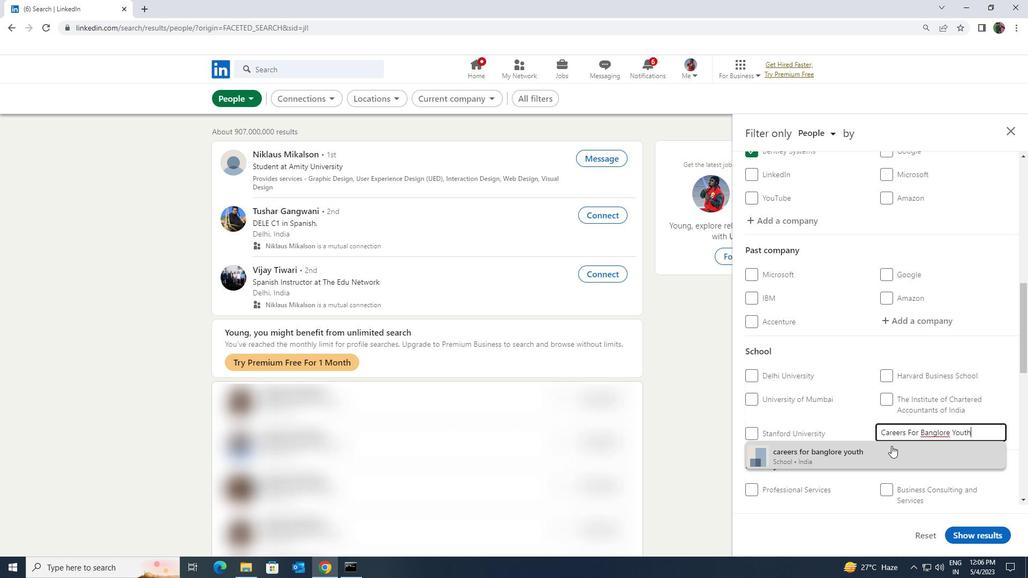 
Action: Mouse scrolled (891, 445) with delta (0, 0)
Screenshot: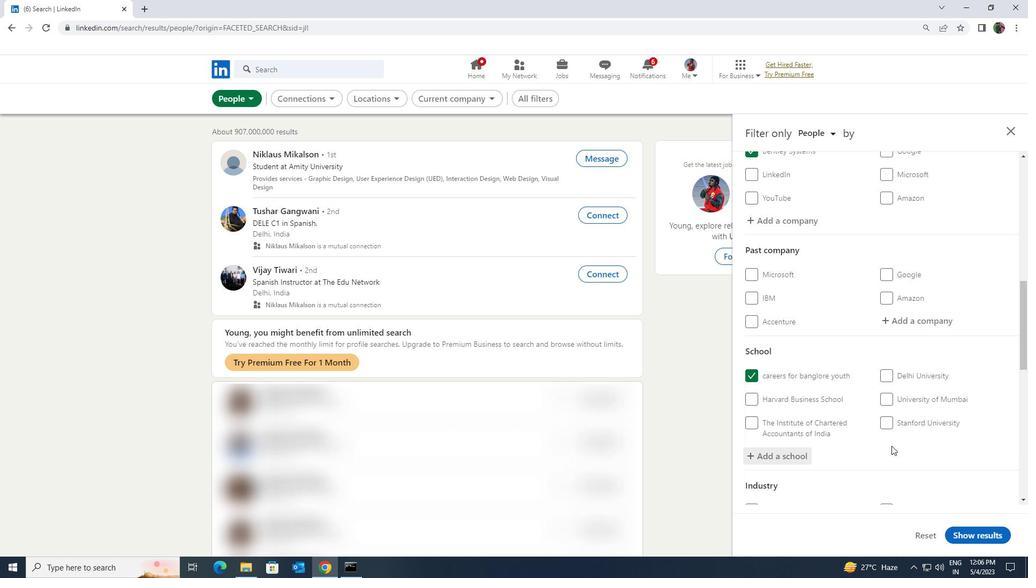 
Action: Mouse scrolled (891, 445) with delta (0, 0)
Screenshot: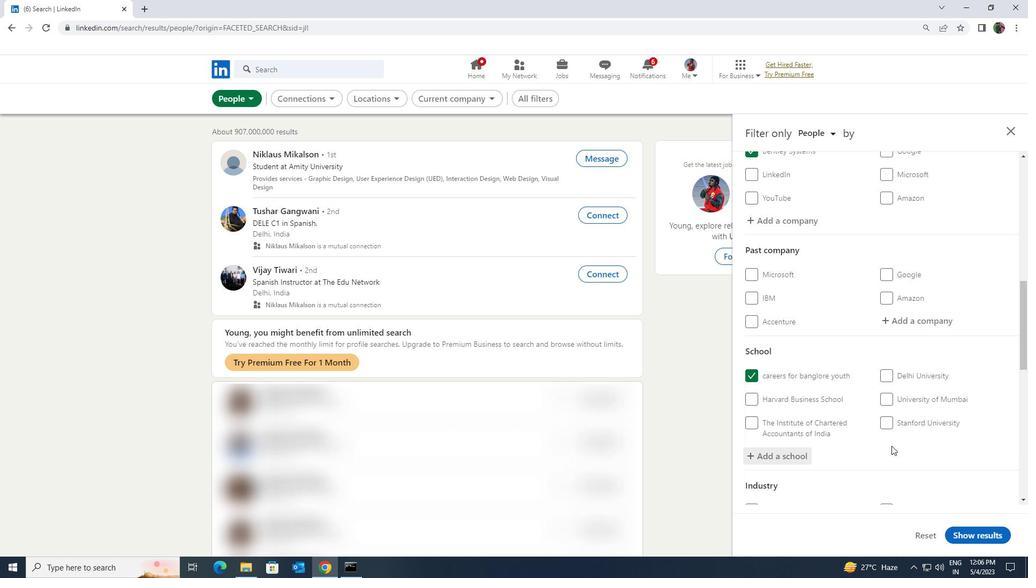 
Action: Mouse moved to (894, 466)
Screenshot: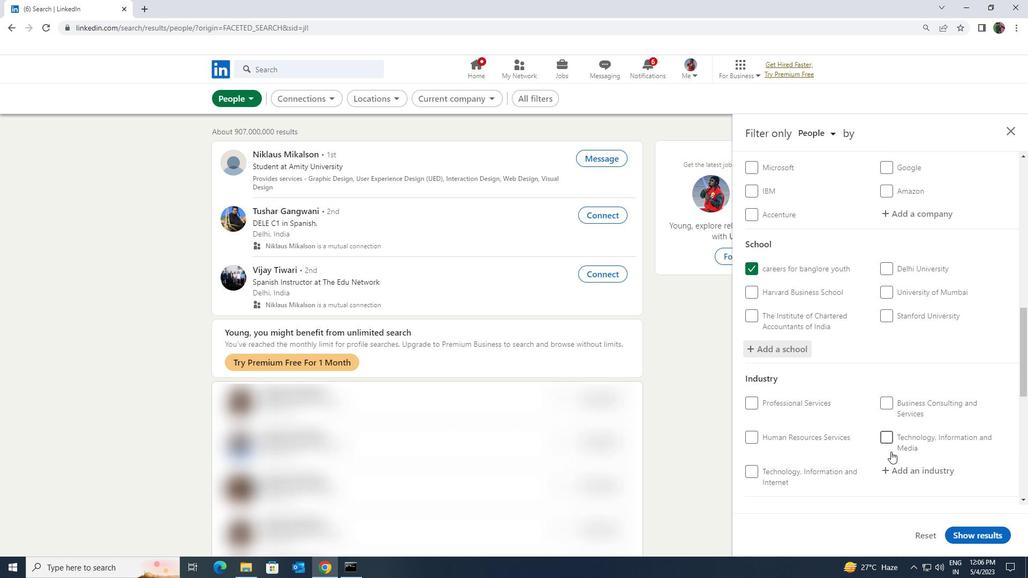 
Action: Mouse pressed left at (894, 466)
Screenshot: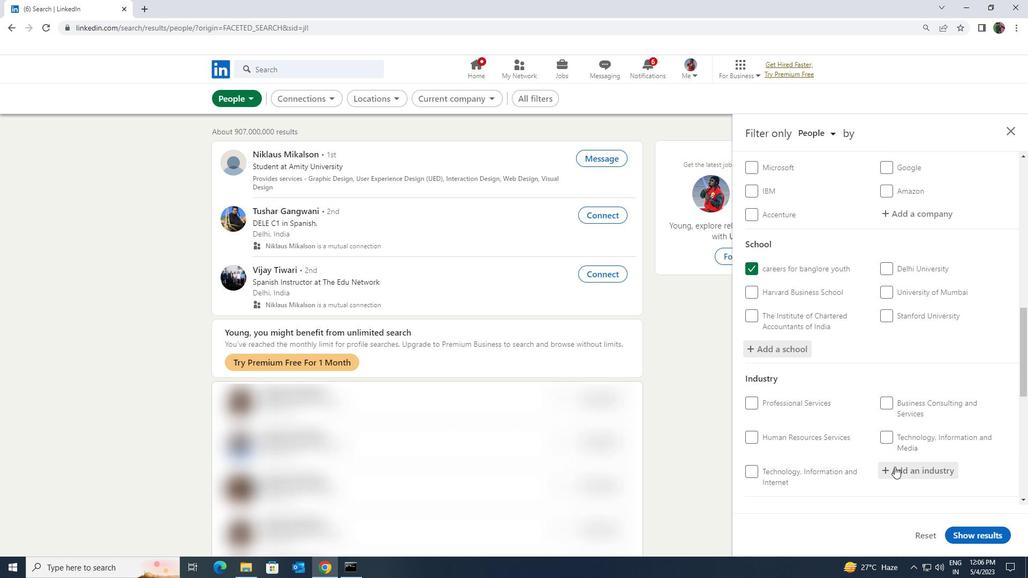 
Action: Key pressed <Key.shift><Key.shift><Key.shift><Key.shift><Key.shift><Key.shift><Key.shift><Key.shift><Key.shift><Key.shift><Key.shift>P<Key.backspace><Key.shift>OPERATIONS<Key.space><Key.shift>CONSUL
Screenshot: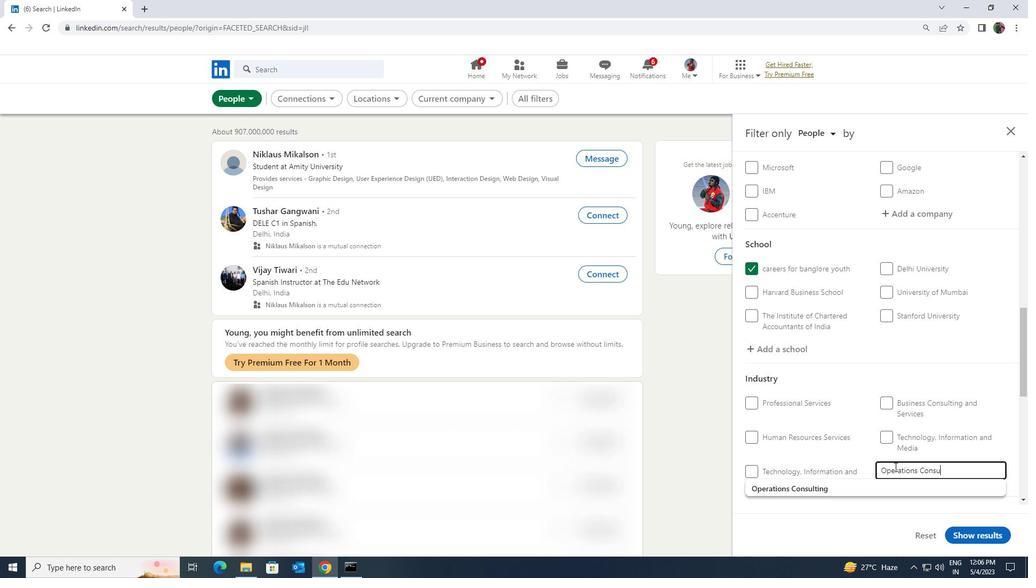
Action: Mouse moved to (892, 485)
Screenshot: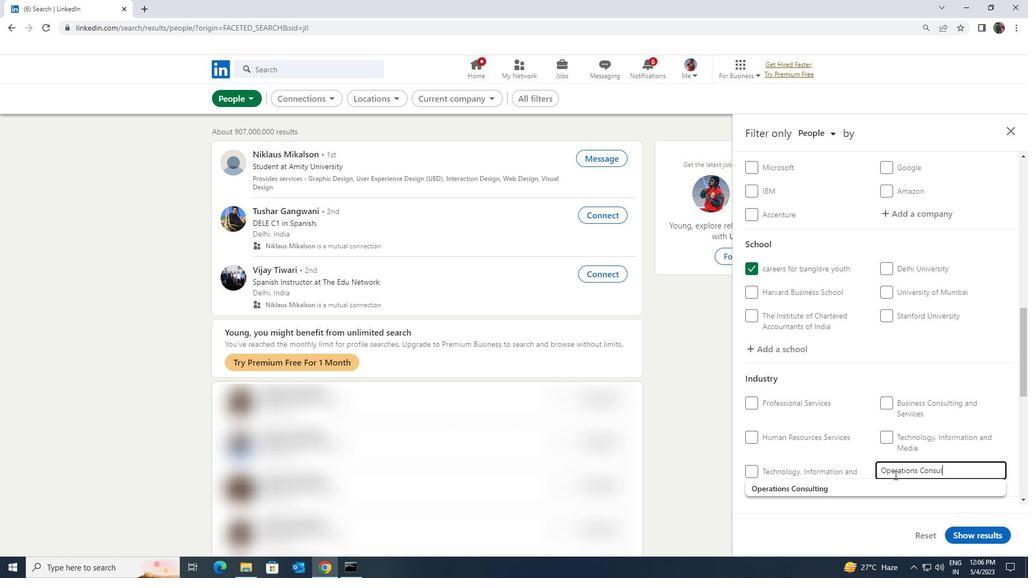 
Action: Mouse pressed left at (892, 485)
Screenshot: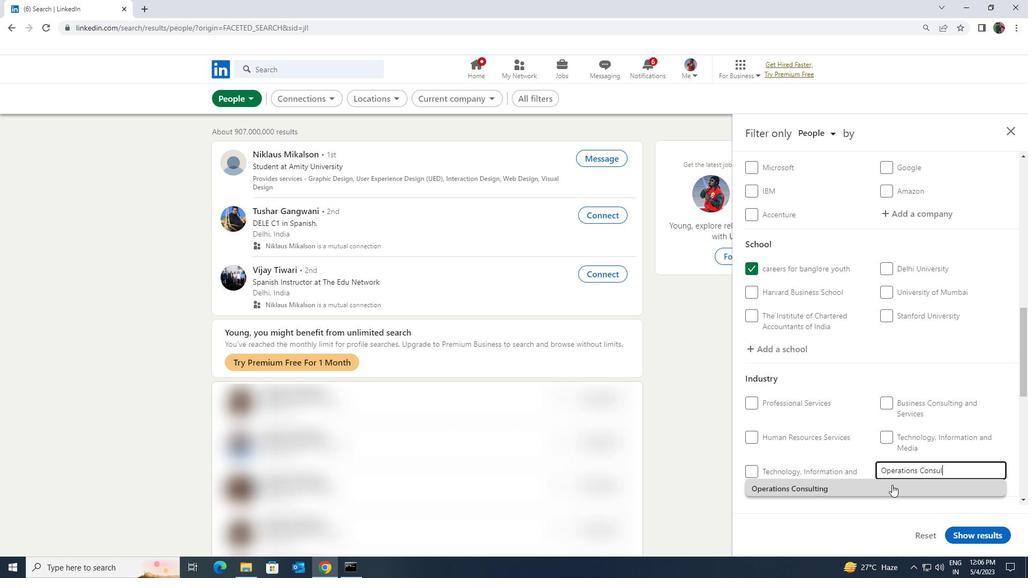 
Action: Mouse scrolled (892, 484) with delta (0, 0)
Screenshot: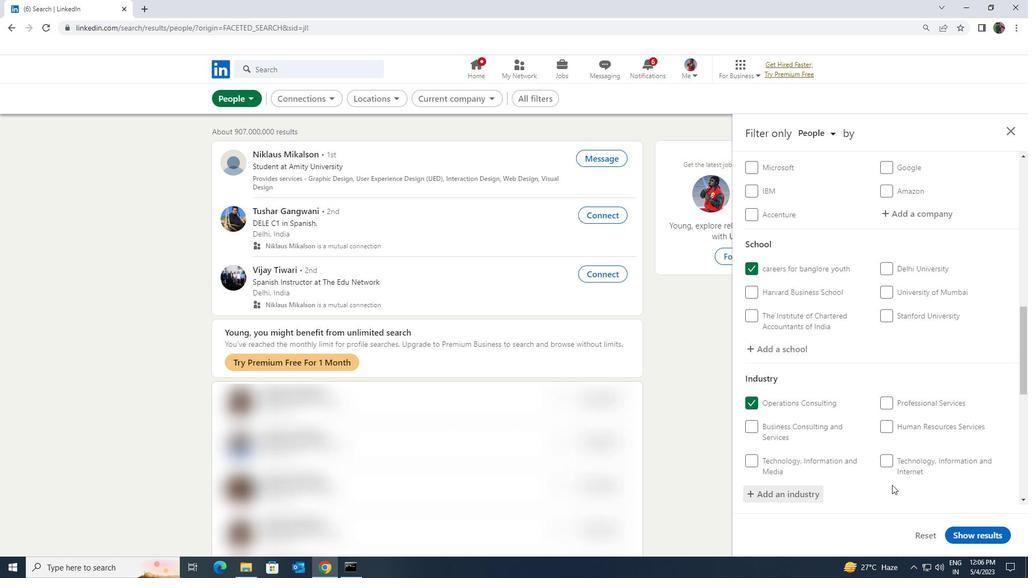 
Action: Mouse scrolled (892, 484) with delta (0, 0)
Screenshot: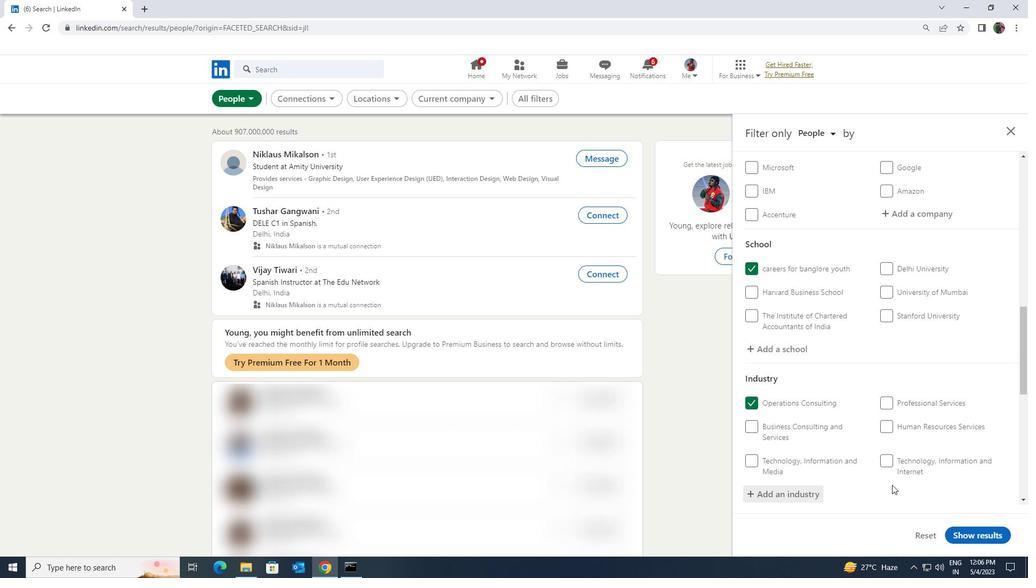 
Action: Mouse scrolled (892, 484) with delta (0, 0)
Screenshot: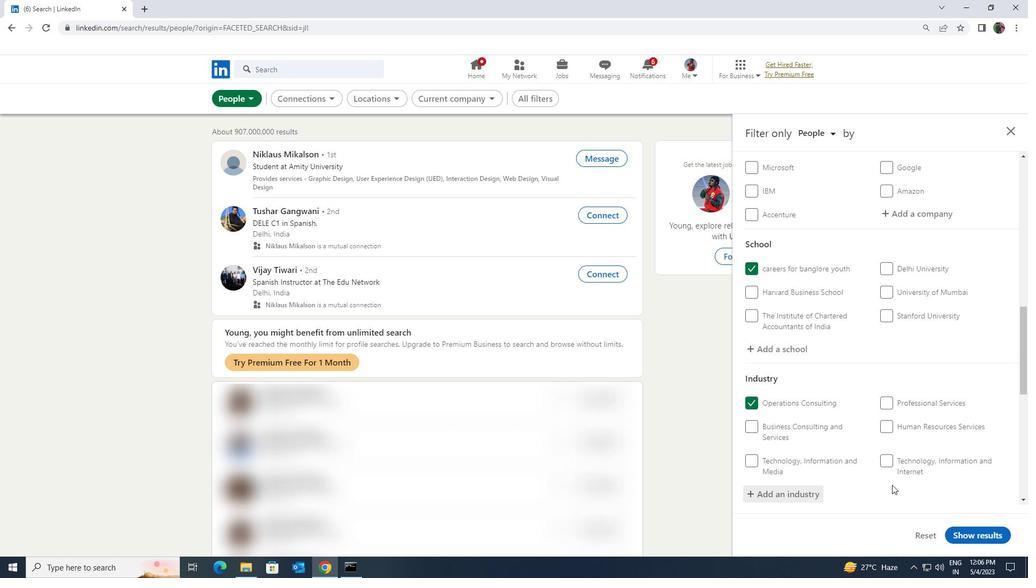 
Action: Mouse scrolled (892, 484) with delta (0, 0)
Screenshot: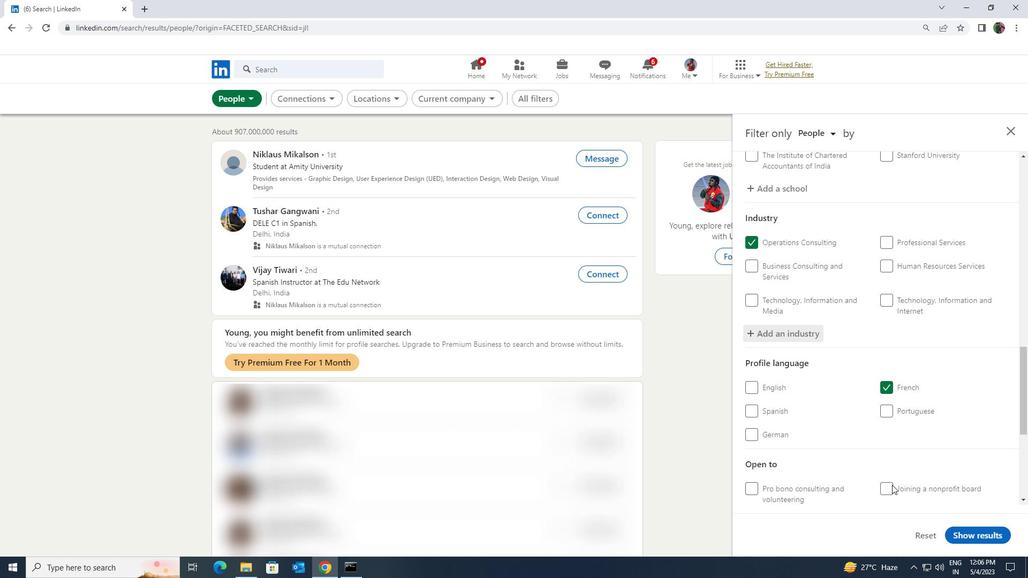 
Action: Mouse scrolled (892, 484) with delta (0, 0)
Screenshot: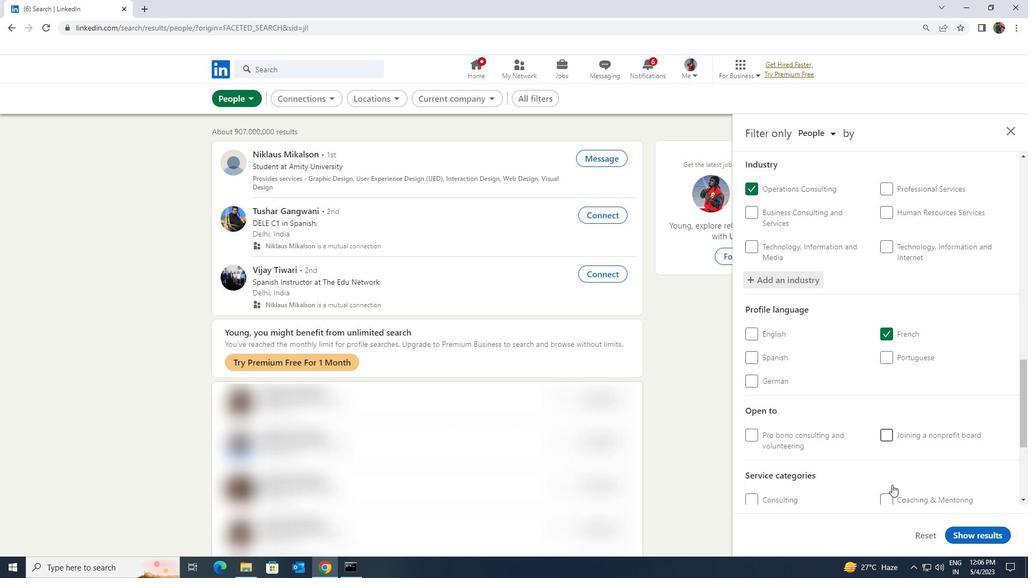 
Action: Mouse moved to (892, 485)
Screenshot: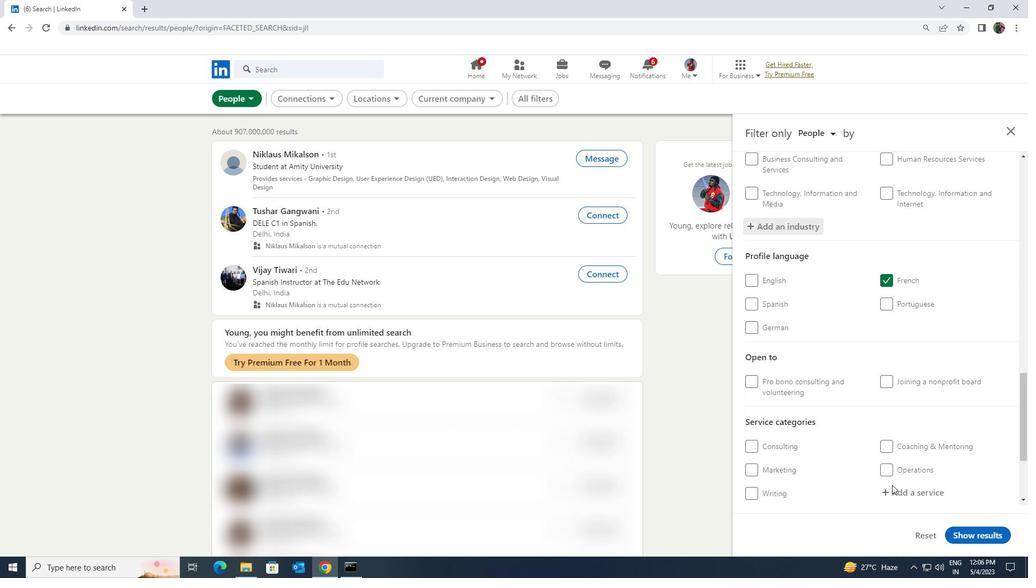 
Action: Mouse pressed left at (892, 485)
Screenshot: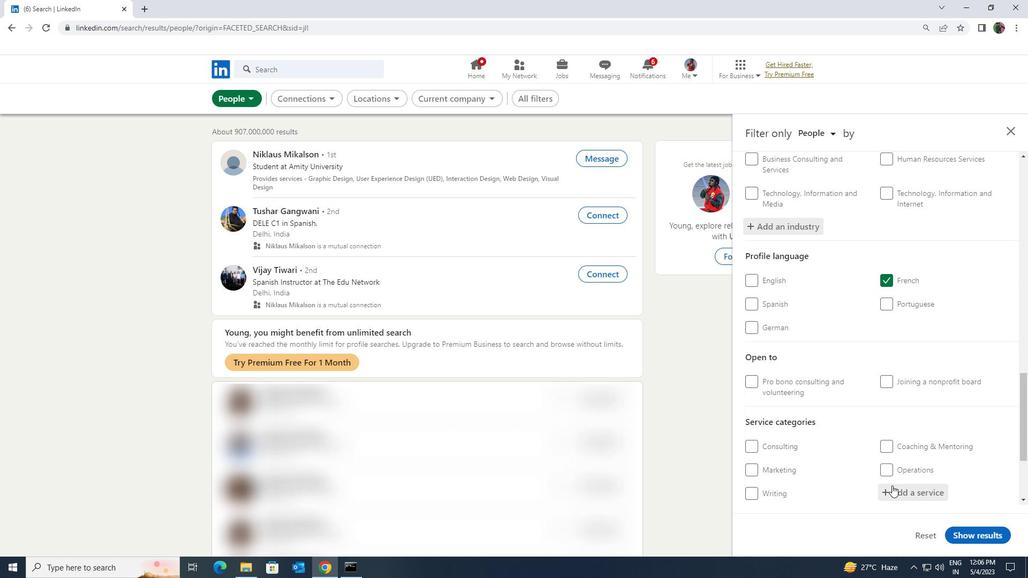 
Action: Key pressed <Key.shift><Key.shift><Key.shift><Key.shift><Key.shift><Key.shift>MARKETING<Key.space>
Screenshot: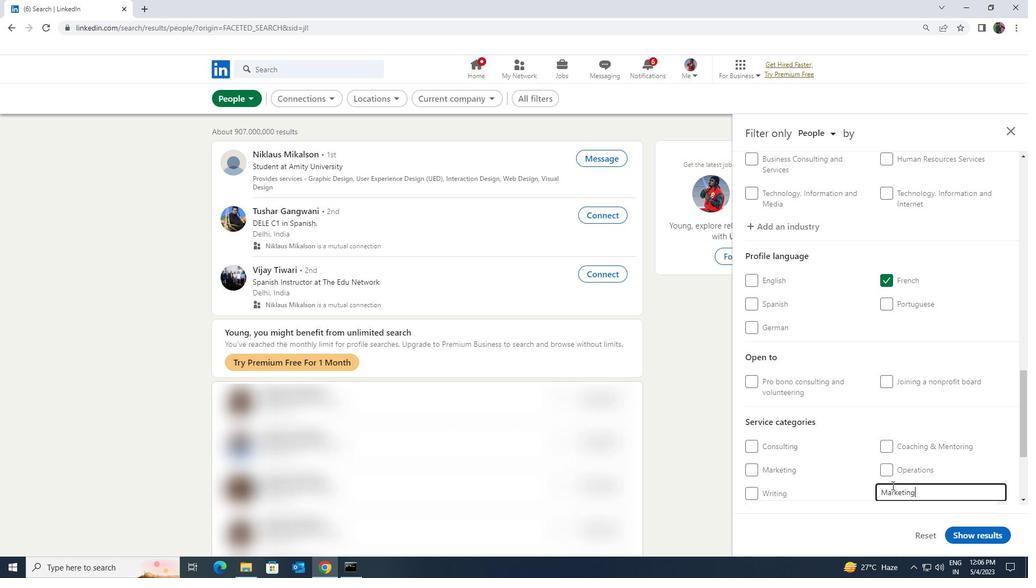 
Action: Mouse scrolled (892, 485) with delta (0, 0)
Screenshot: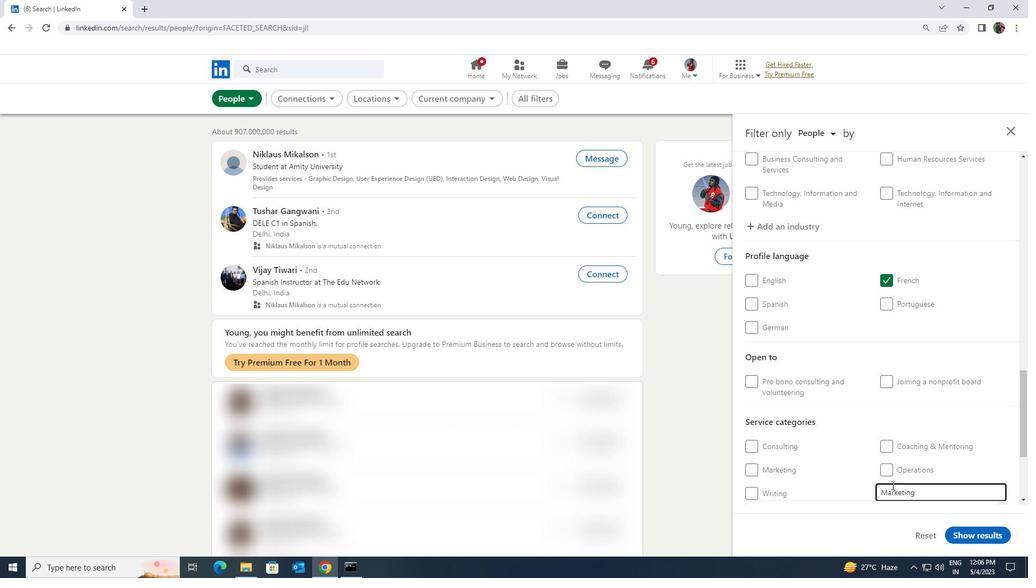 
Action: Key pressed <Key.enter>
Screenshot: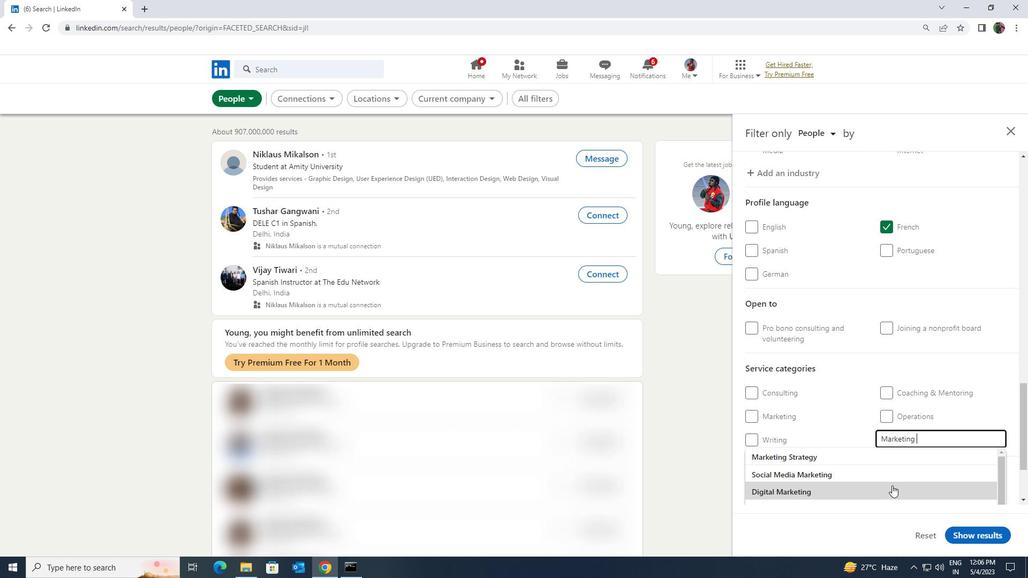 
Action: Mouse scrolled (892, 485) with delta (0, 0)
Screenshot: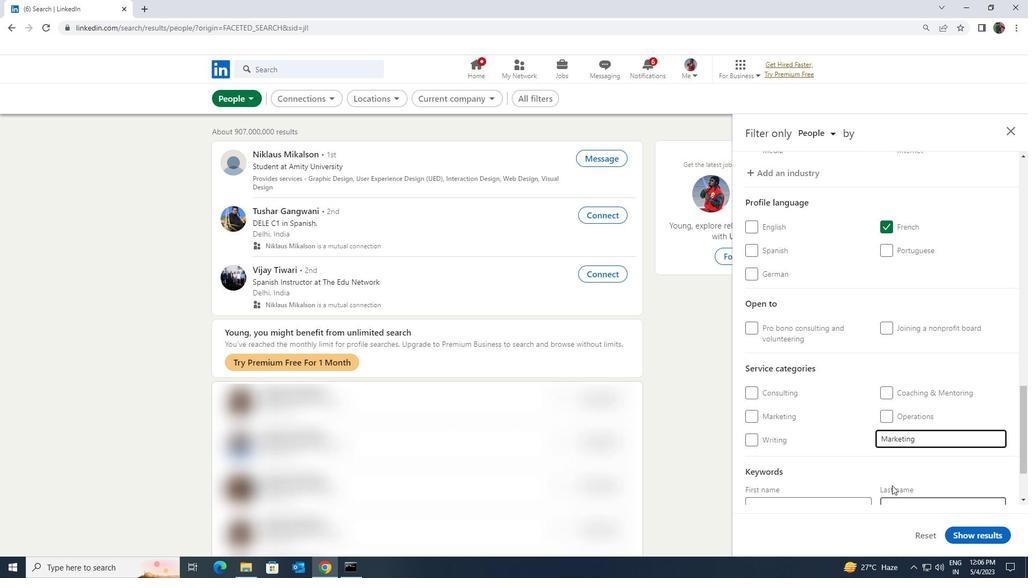 
Action: Mouse scrolled (892, 485) with delta (0, 0)
Screenshot: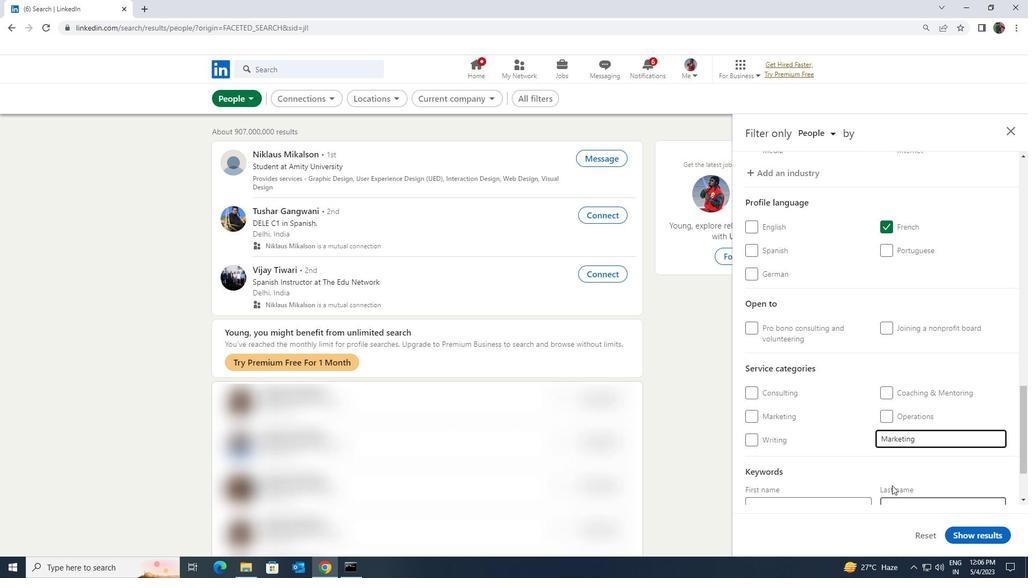 
Action: Mouse moved to (857, 458)
Screenshot: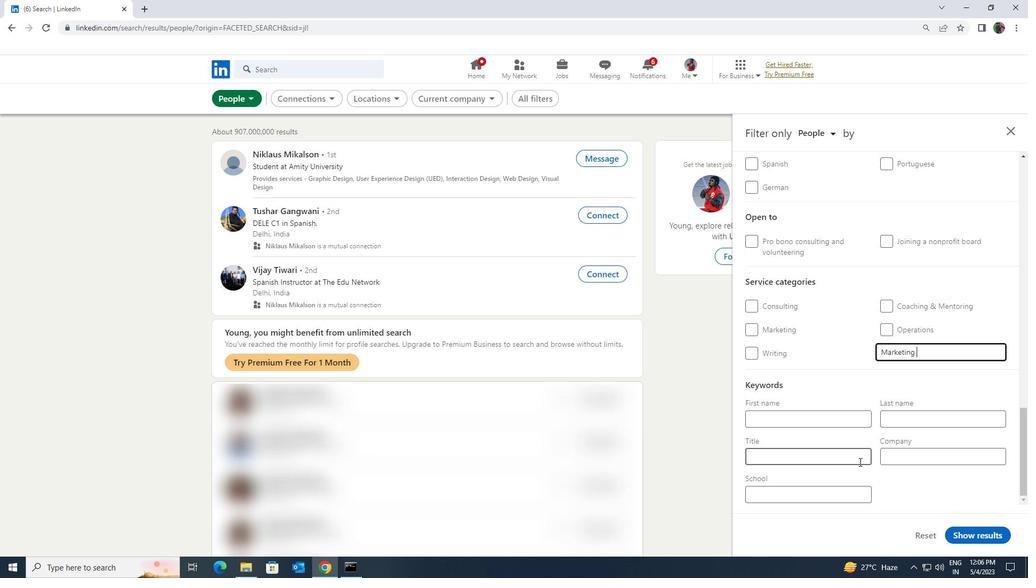 
Action: Mouse pressed left at (857, 458)
Screenshot: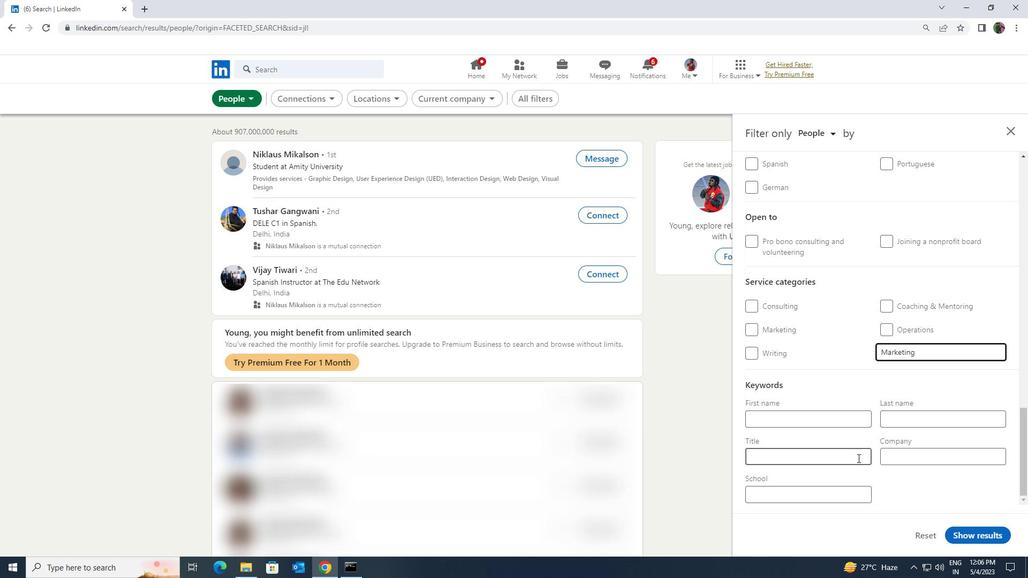 
Action: Key pressed <Key.shift><Key.shift><Key.shift><Key.shift><Key.shift><Key.shift><Key.shift><Key.shift><Key.shift><Key.shift><Key.shift><Key.shift><Key.shift><Key.shift><Key.shift><Key.shift>MEALS<Key.space><Key.shift>ON<Key.space><Key.shift>WHEELS<Key.space><Key.shift>DRIVER
Screenshot: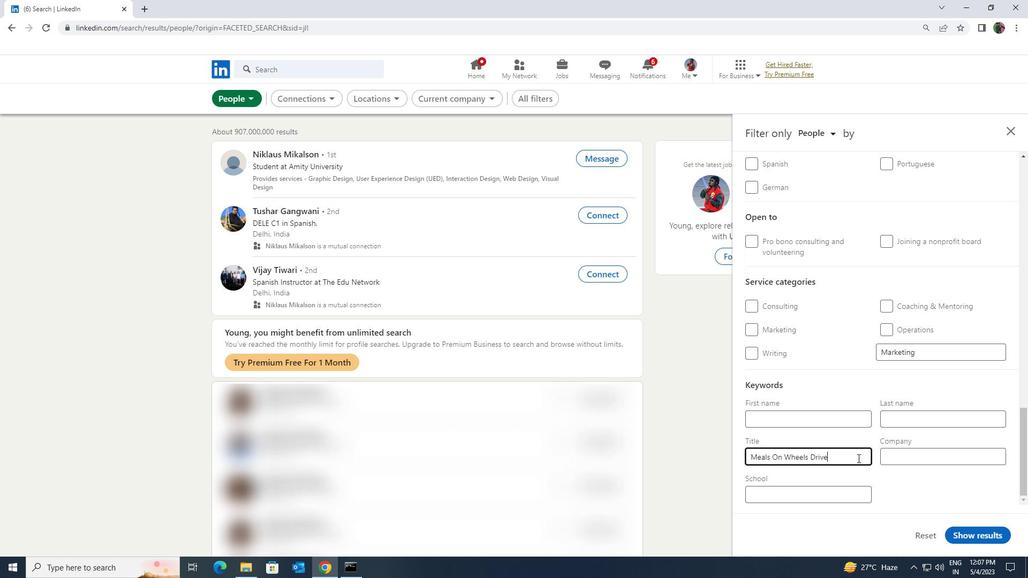 
Action: Mouse moved to (963, 530)
Screenshot: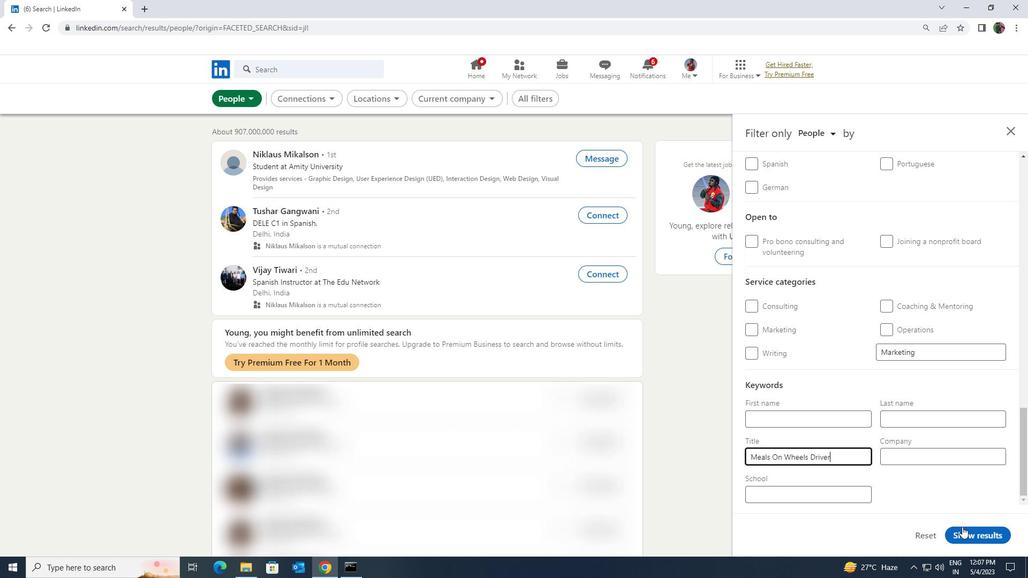
Action: Mouse pressed left at (963, 530)
Screenshot: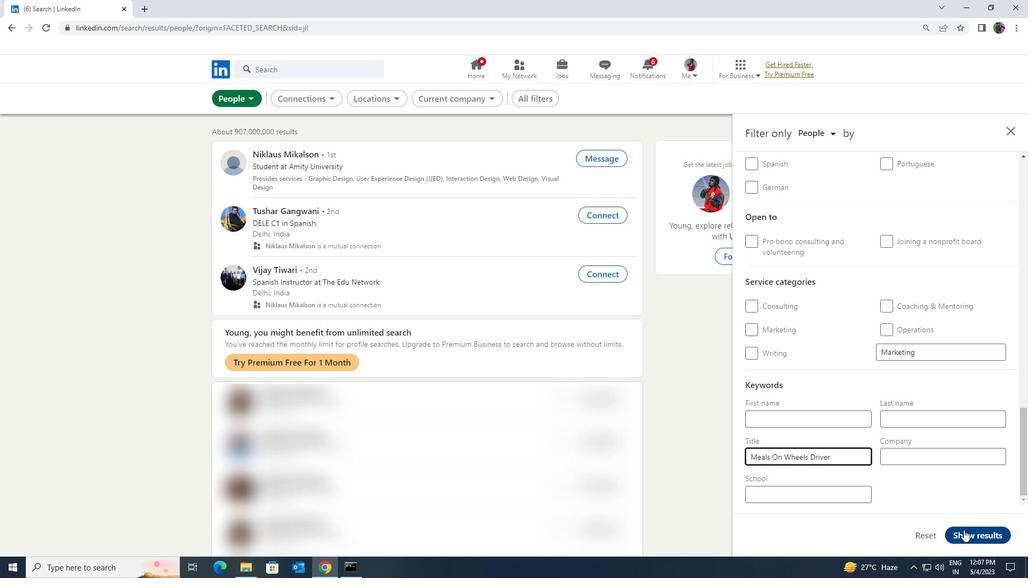 
